 Task: Create a rule from the Agile list, Priority changed -> Complete task in the project AgileCube if Priority Cleared then Complete Task
Action: Mouse moved to (80, 442)
Screenshot: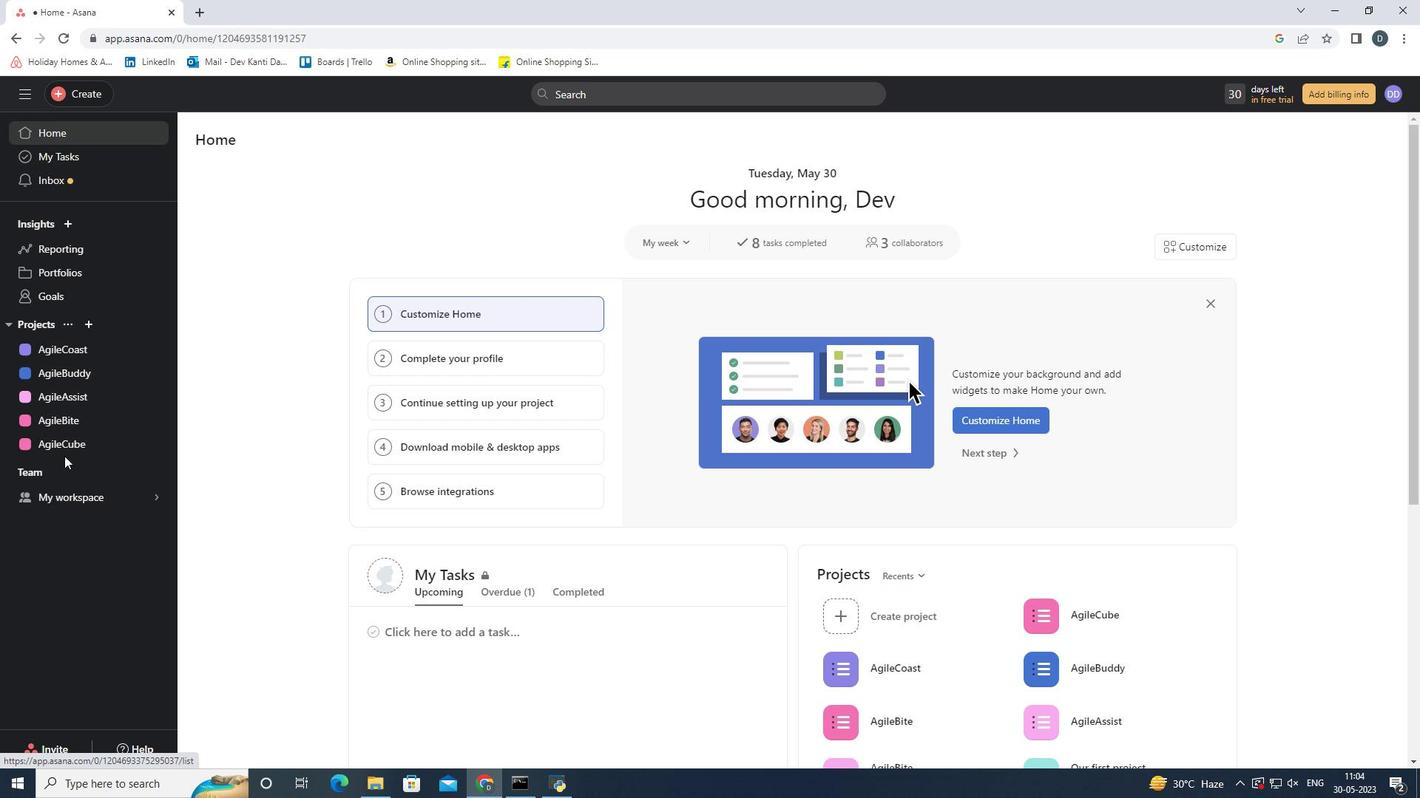 
Action: Mouse pressed left at (80, 442)
Screenshot: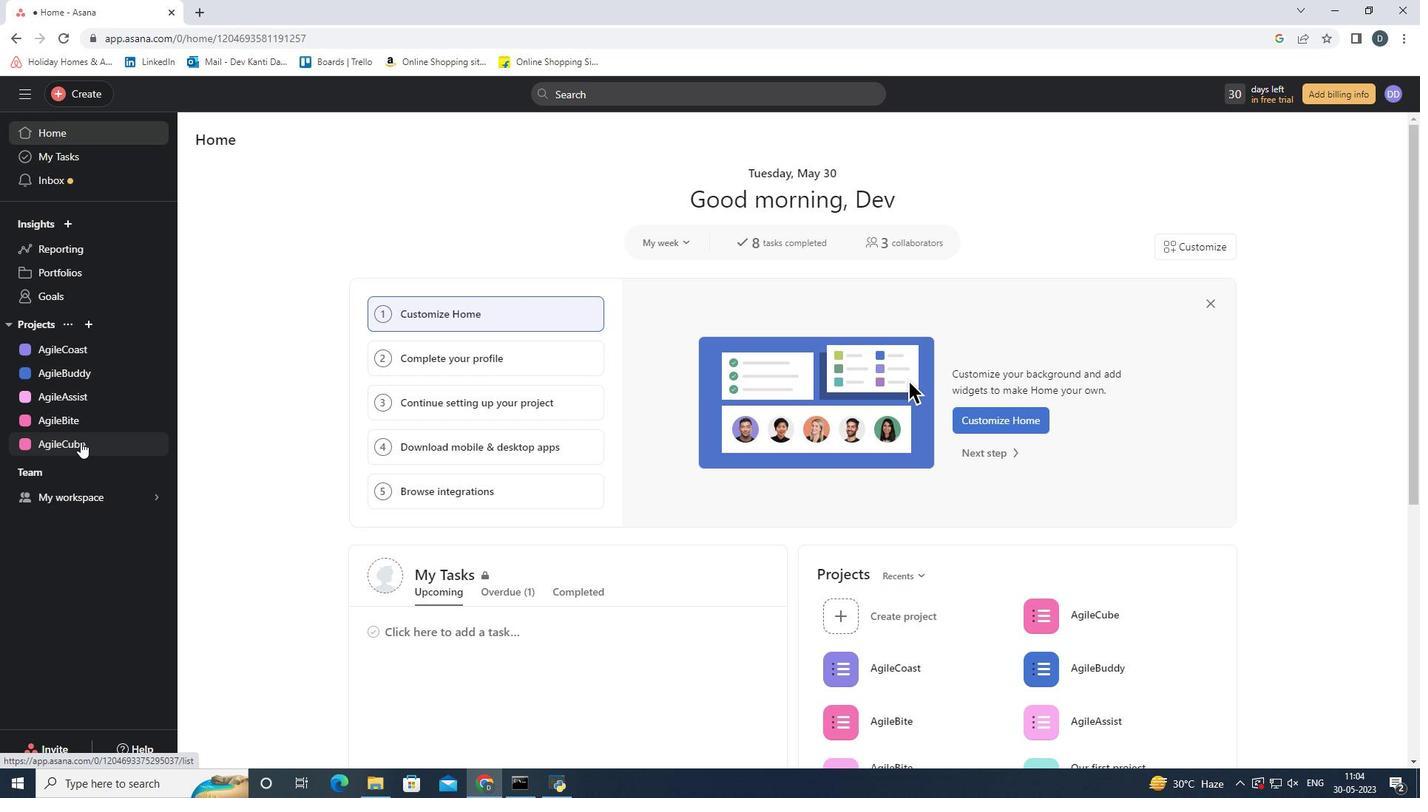 
Action: Mouse moved to (1354, 146)
Screenshot: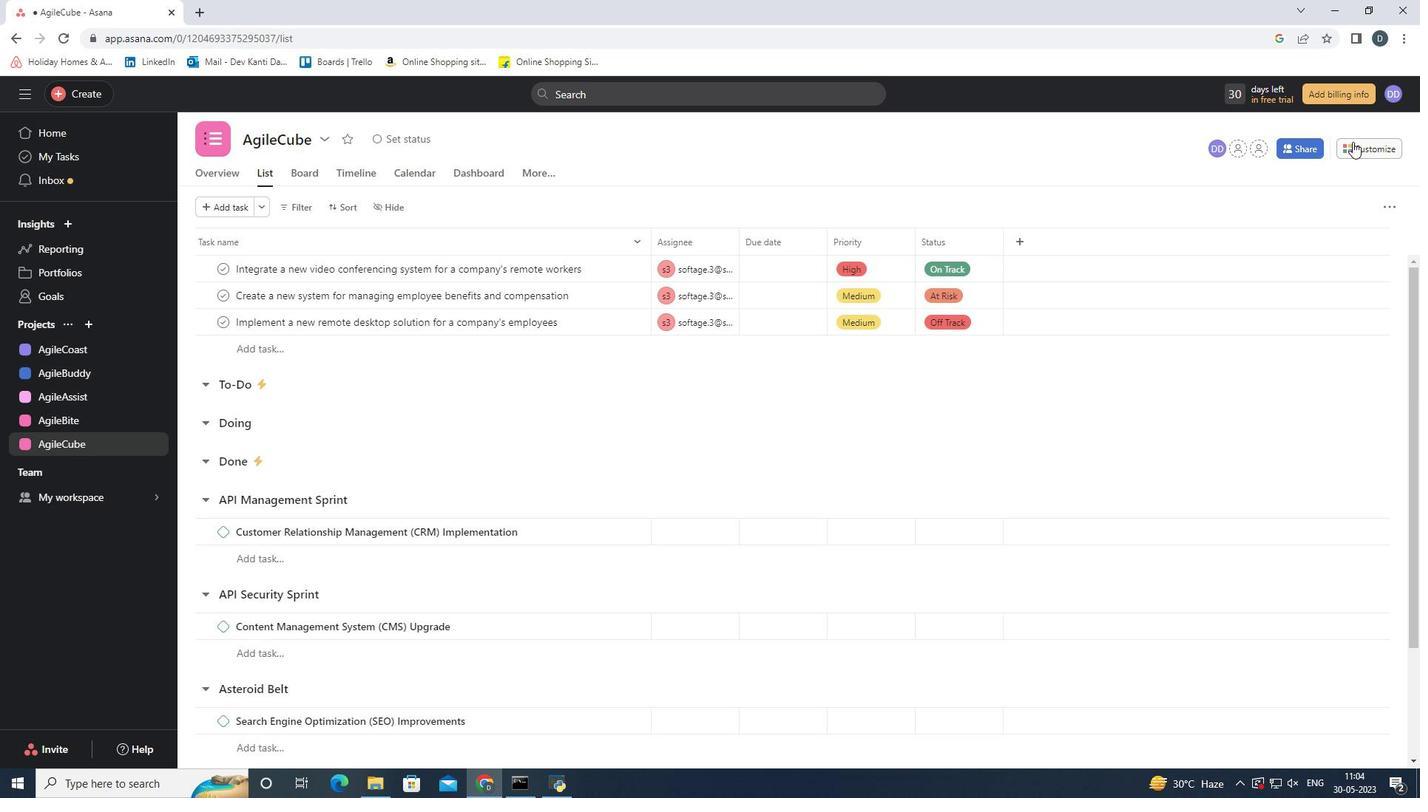 
Action: Mouse pressed left at (1354, 146)
Screenshot: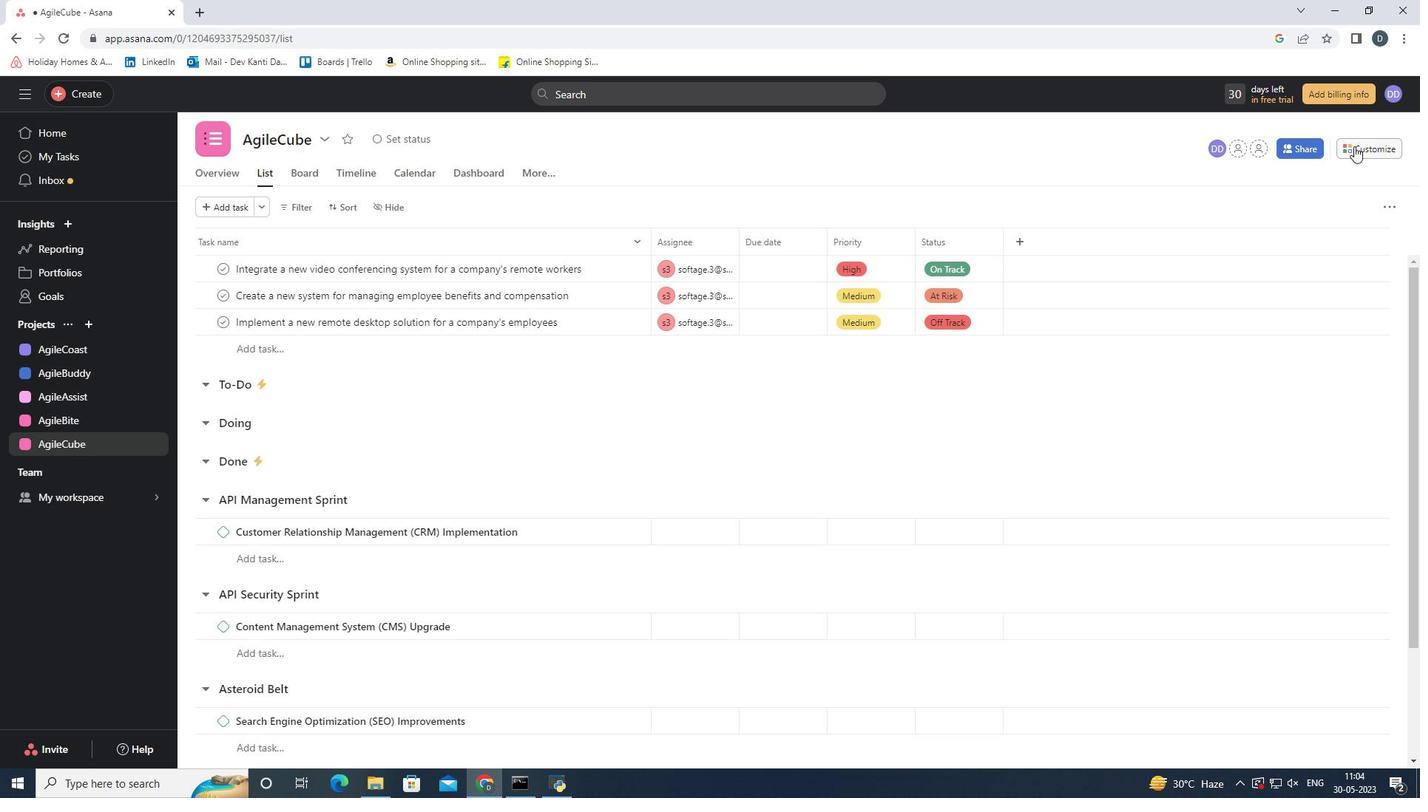 
Action: Mouse moved to (1114, 349)
Screenshot: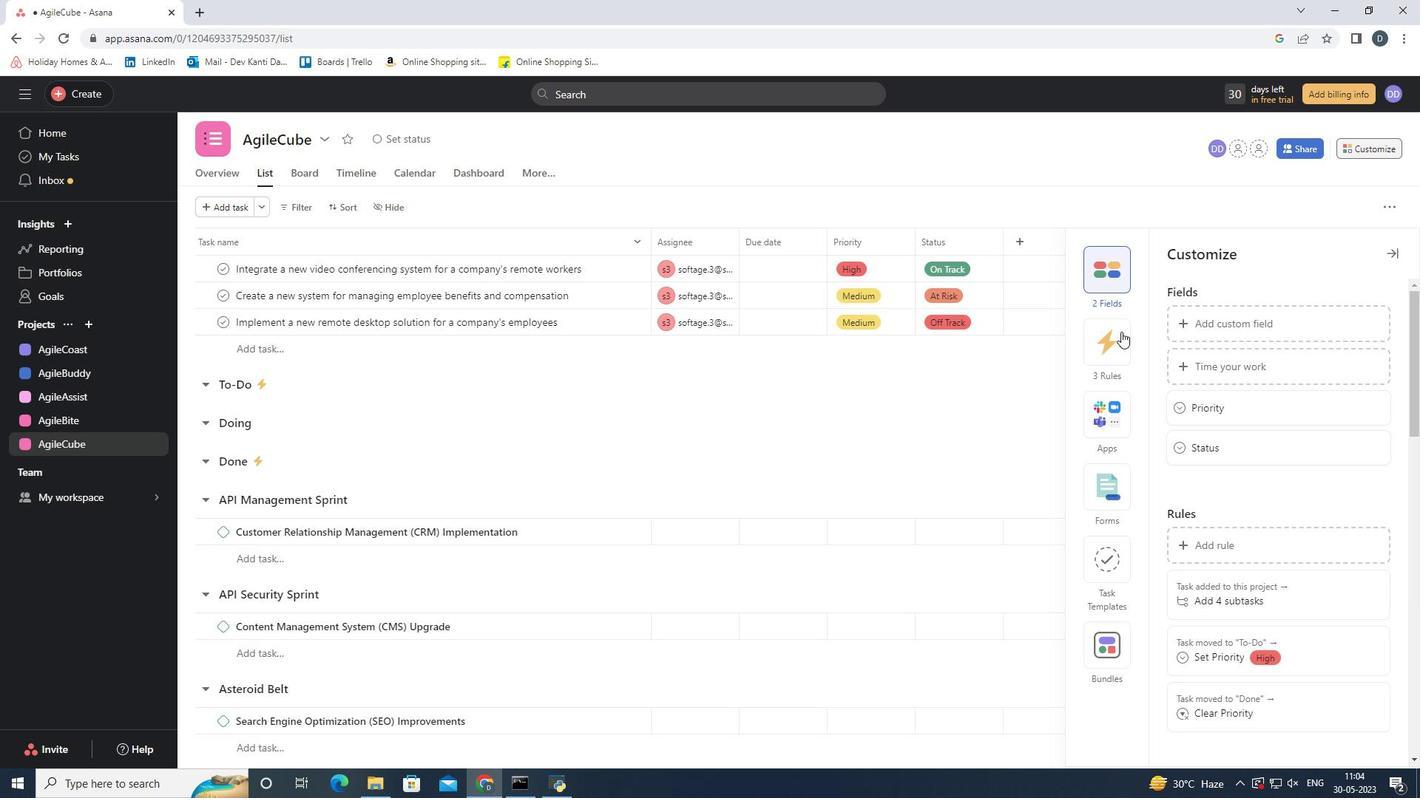 
Action: Mouse pressed left at (1114, 349)
Screenshot: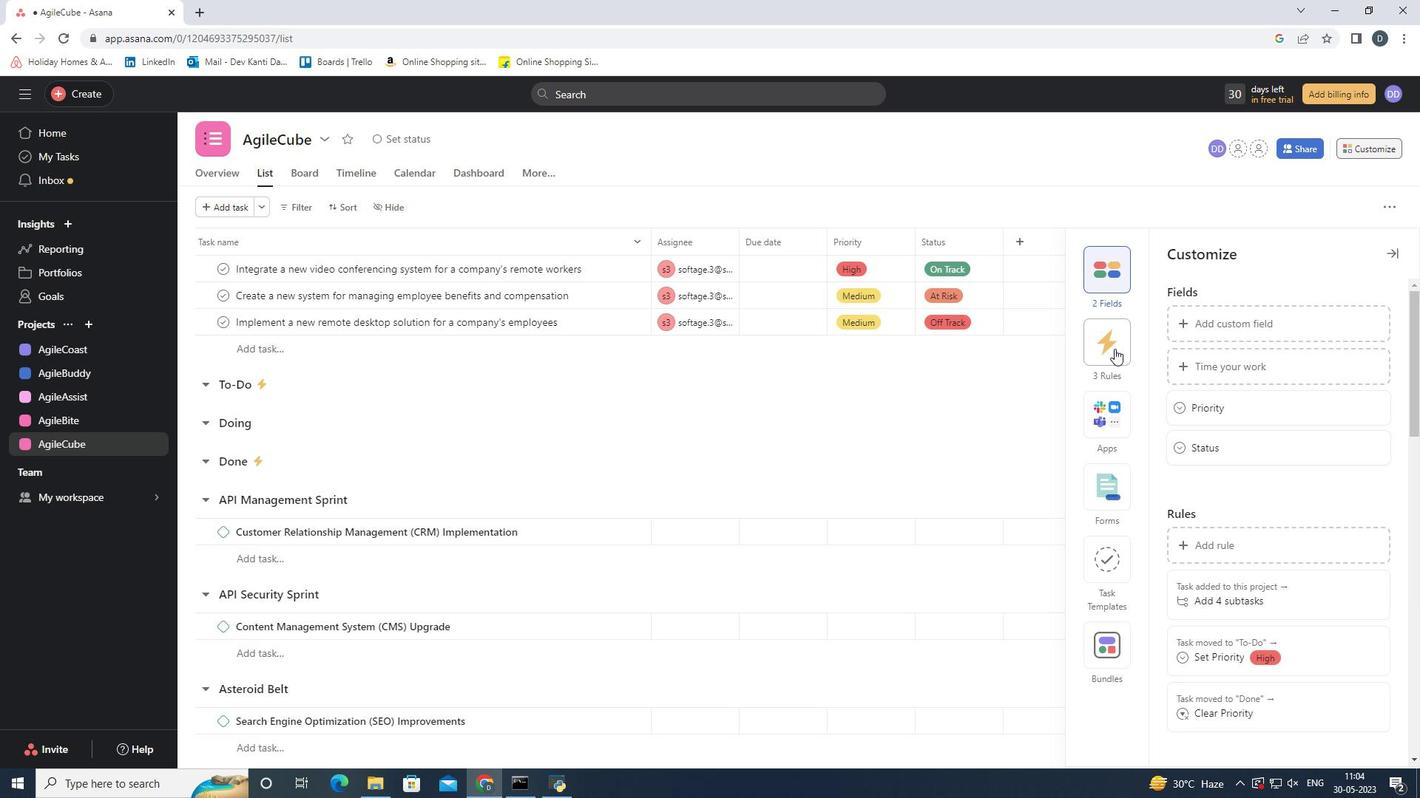
Action: Mouse moved to (1233, 325)
Screenshot: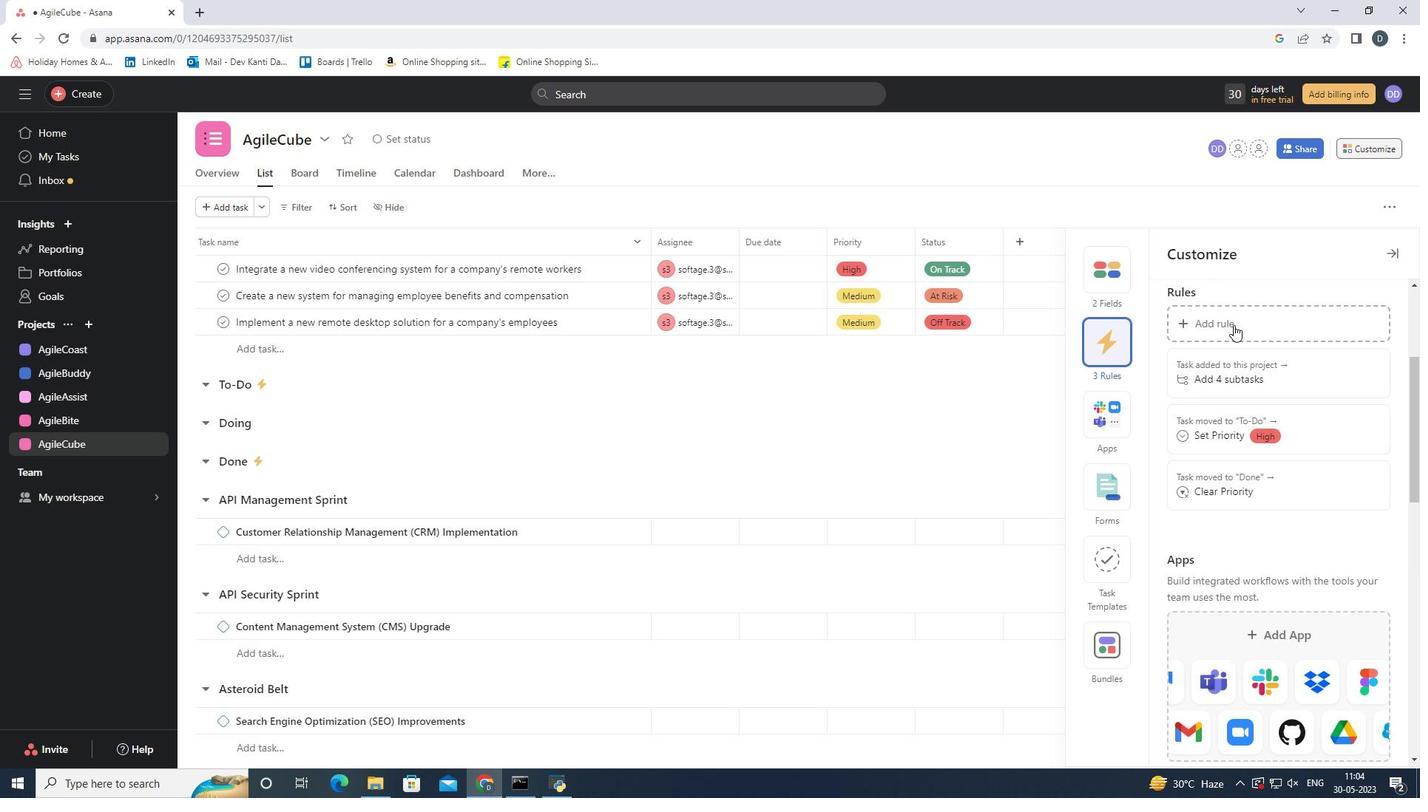 
Action: Mouse pressed left at (1233, 325)
Screenshot: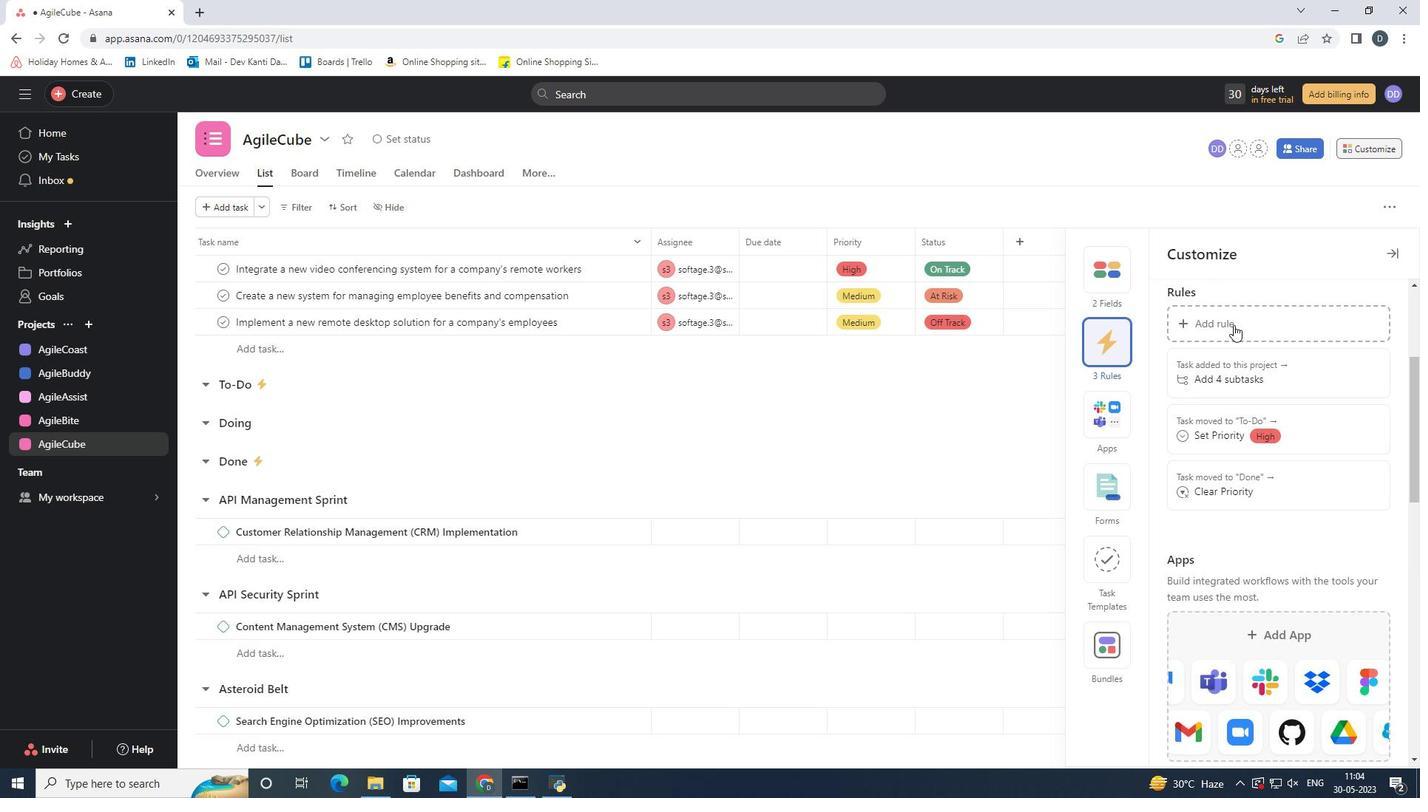 
Action: Mouse moved to (336, 247)
Screenshot: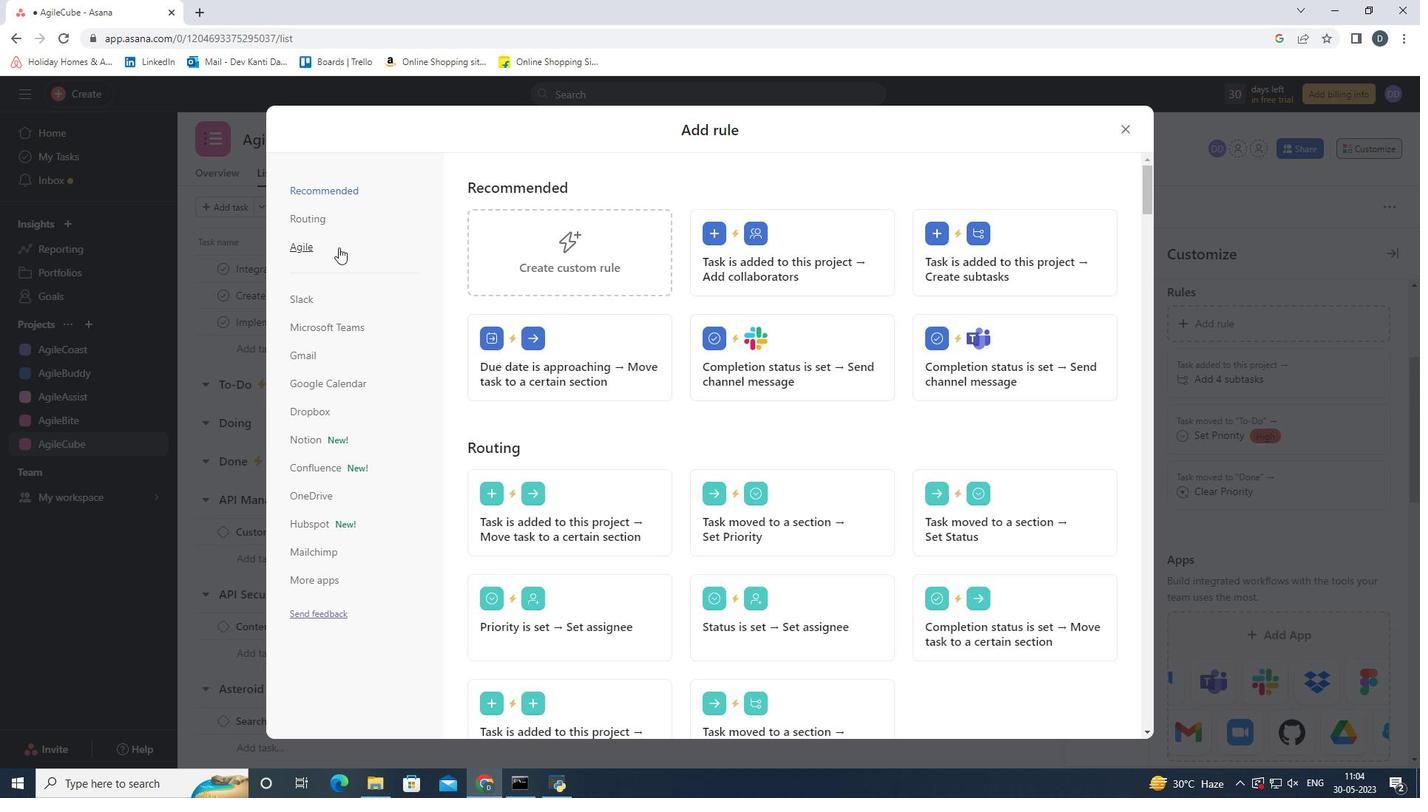 
Action: Mouse pressed left at (336, 247)
Screenshot: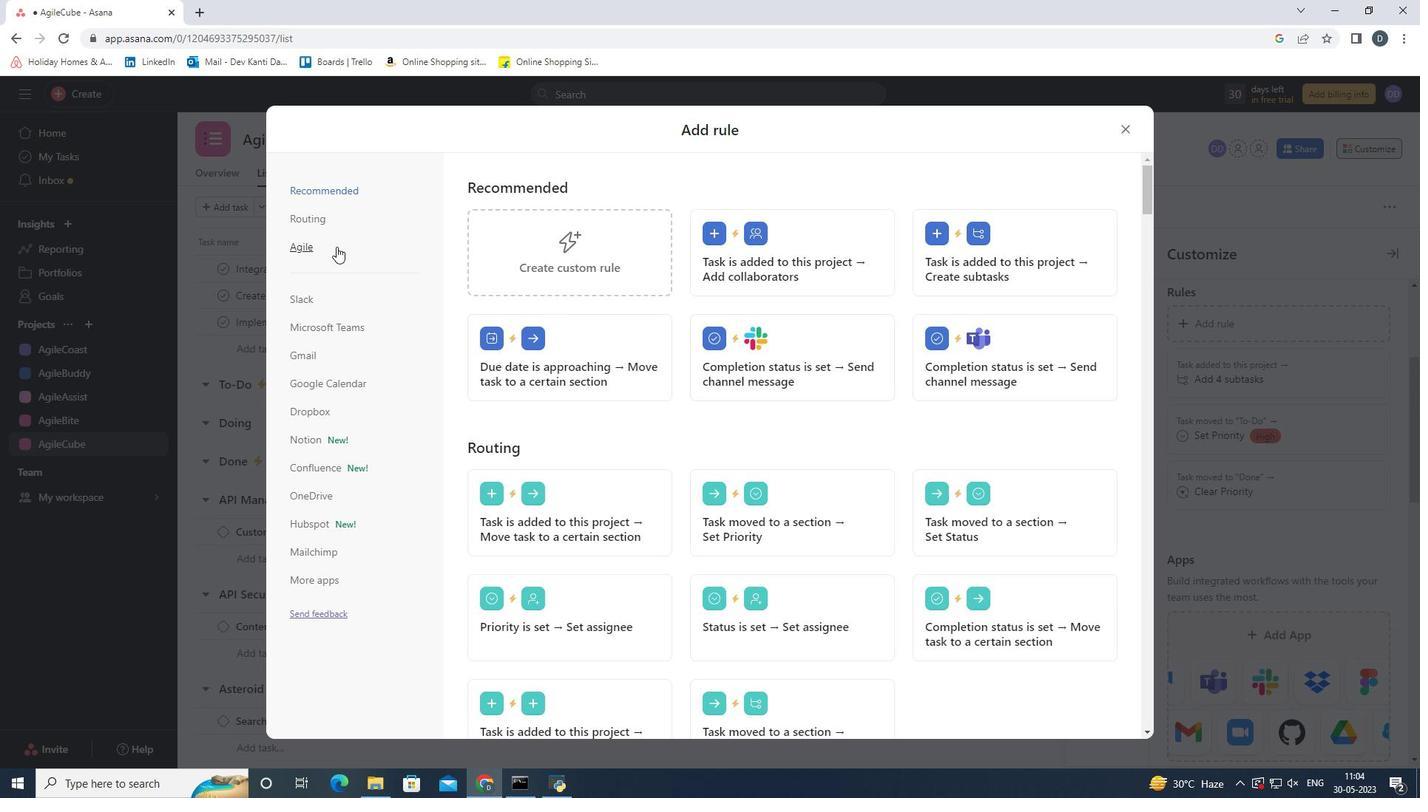 
Action: Mouse moved to (545, 265)
Screenshot: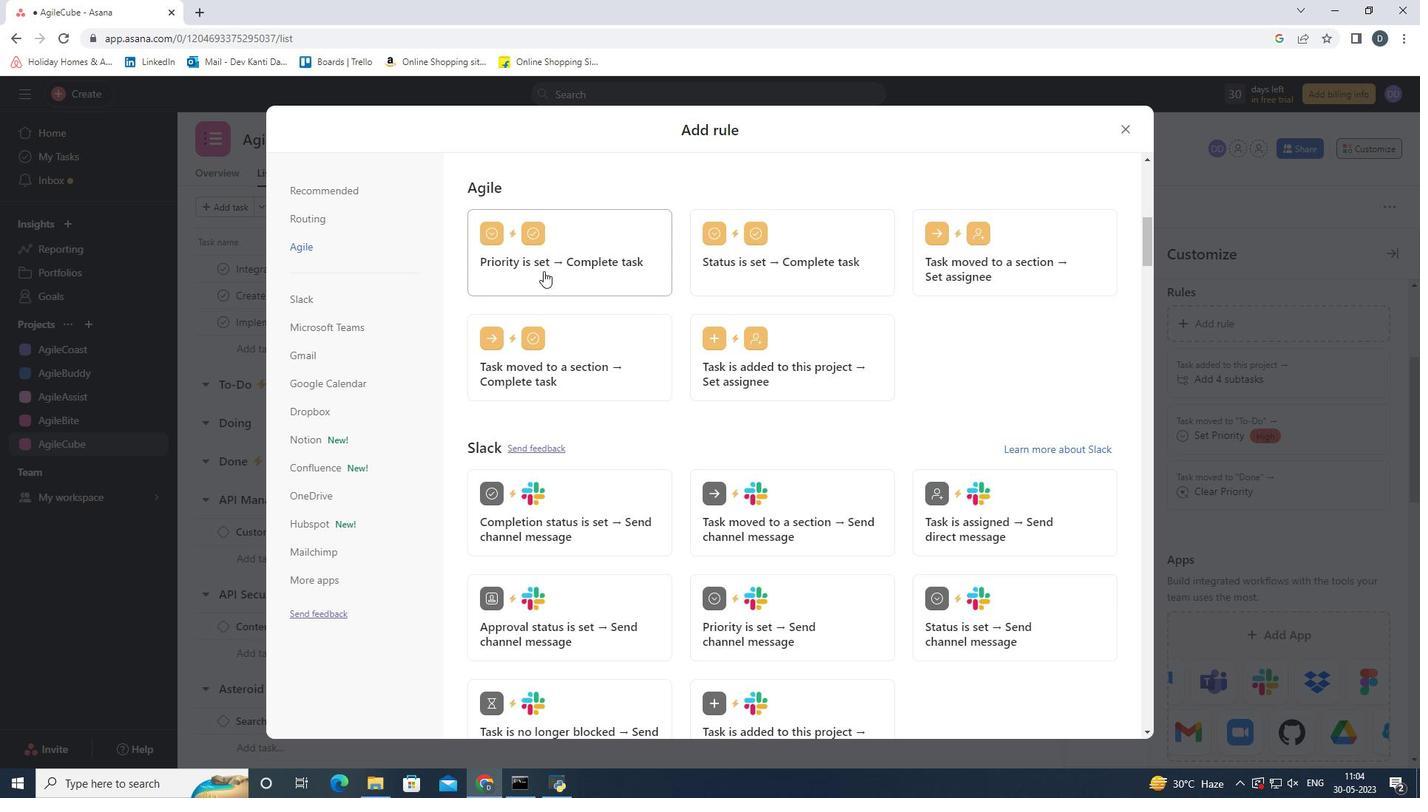 
Action: Mouse pressed left at (545, 265)
Screenshot: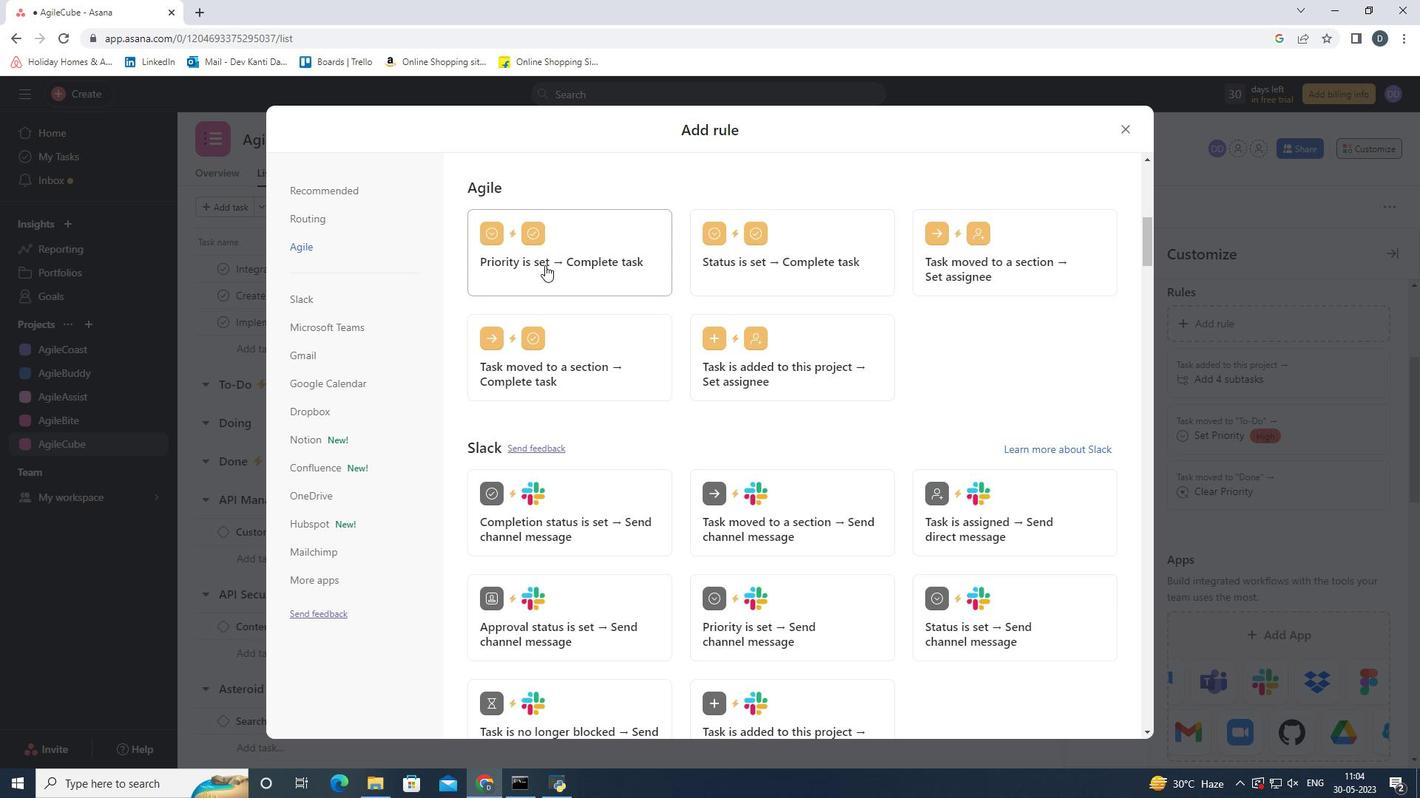 
Action: Mouse moved to (980, 275)
Screenshot: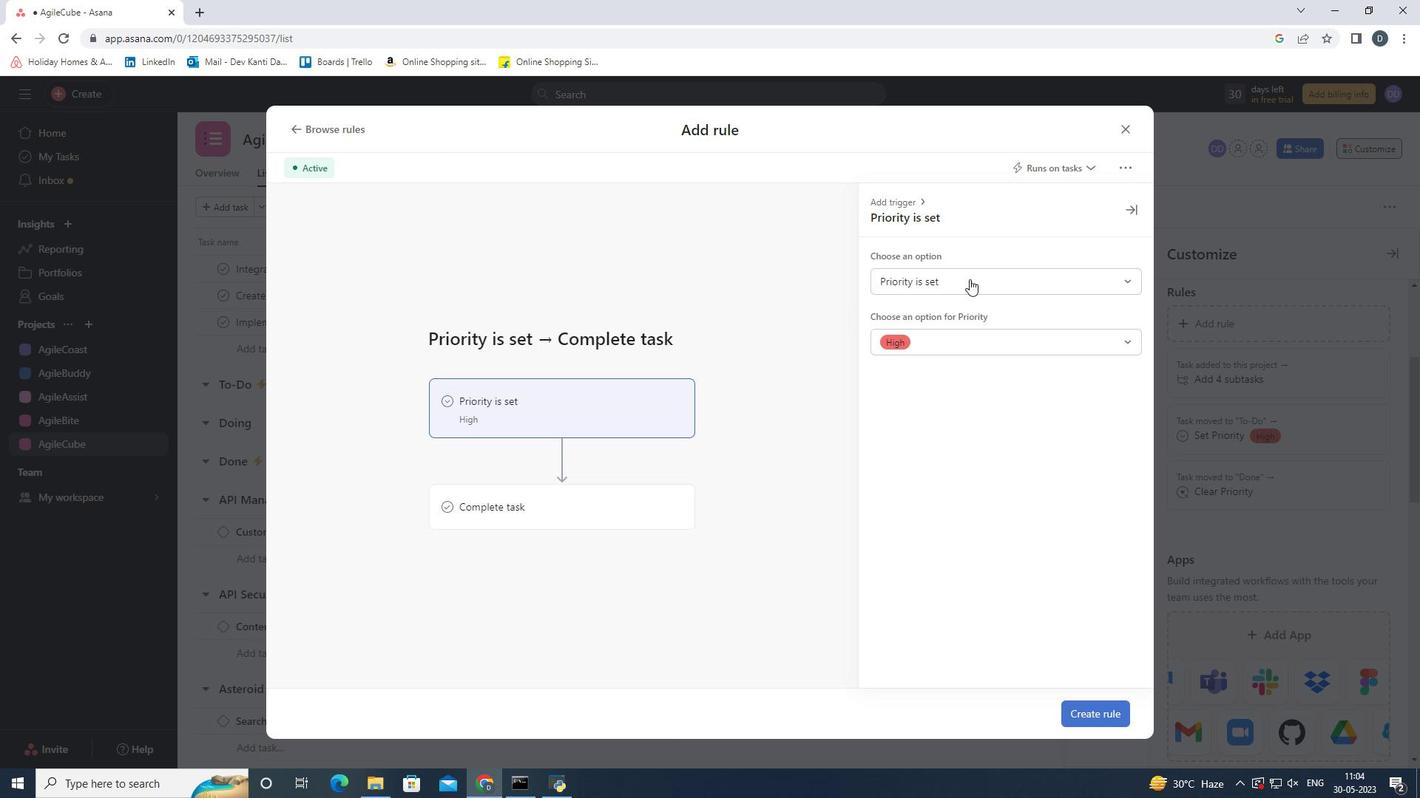
Action: Mouse pressed left at (980, 275)
Screenshot: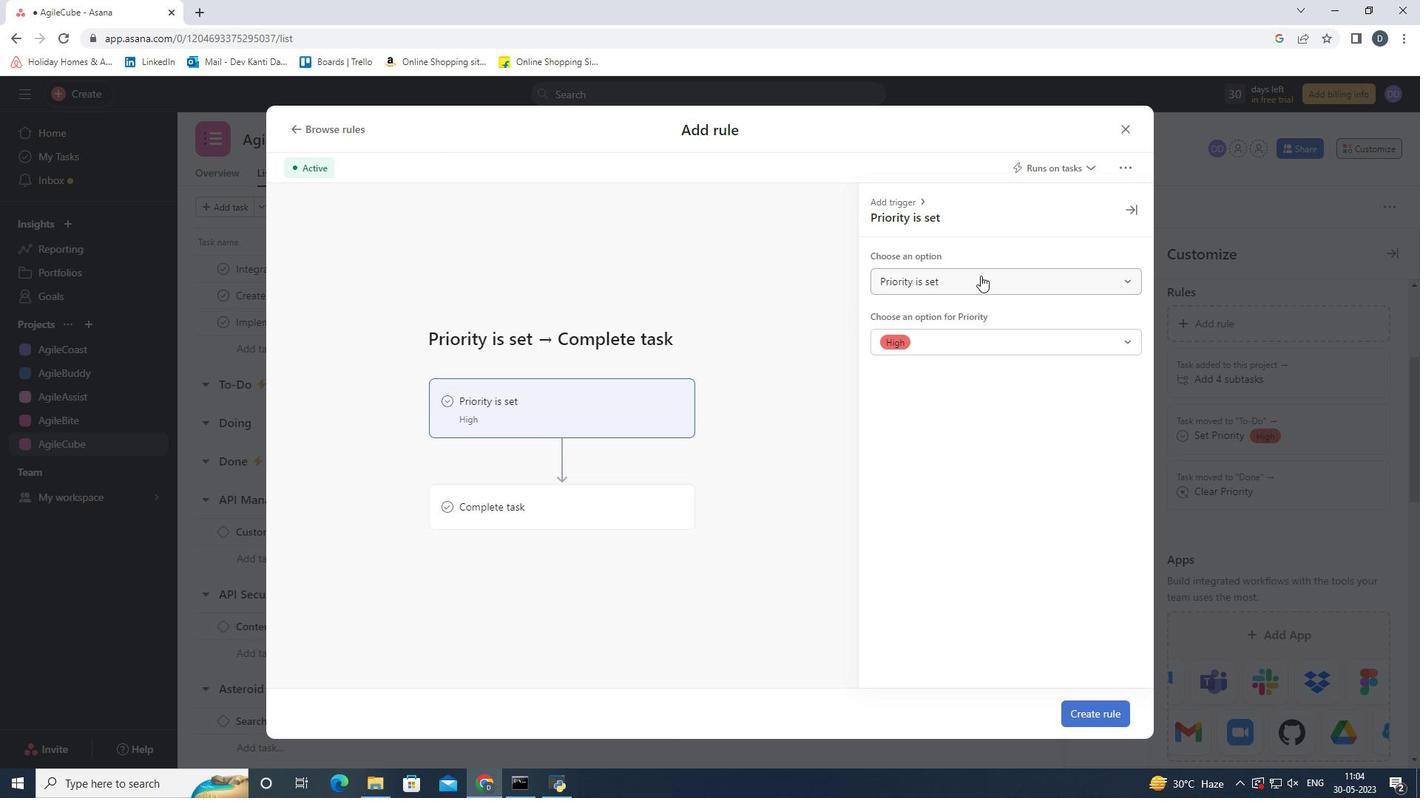 
Action: Mouse moved to (970, 330)
Screenshot: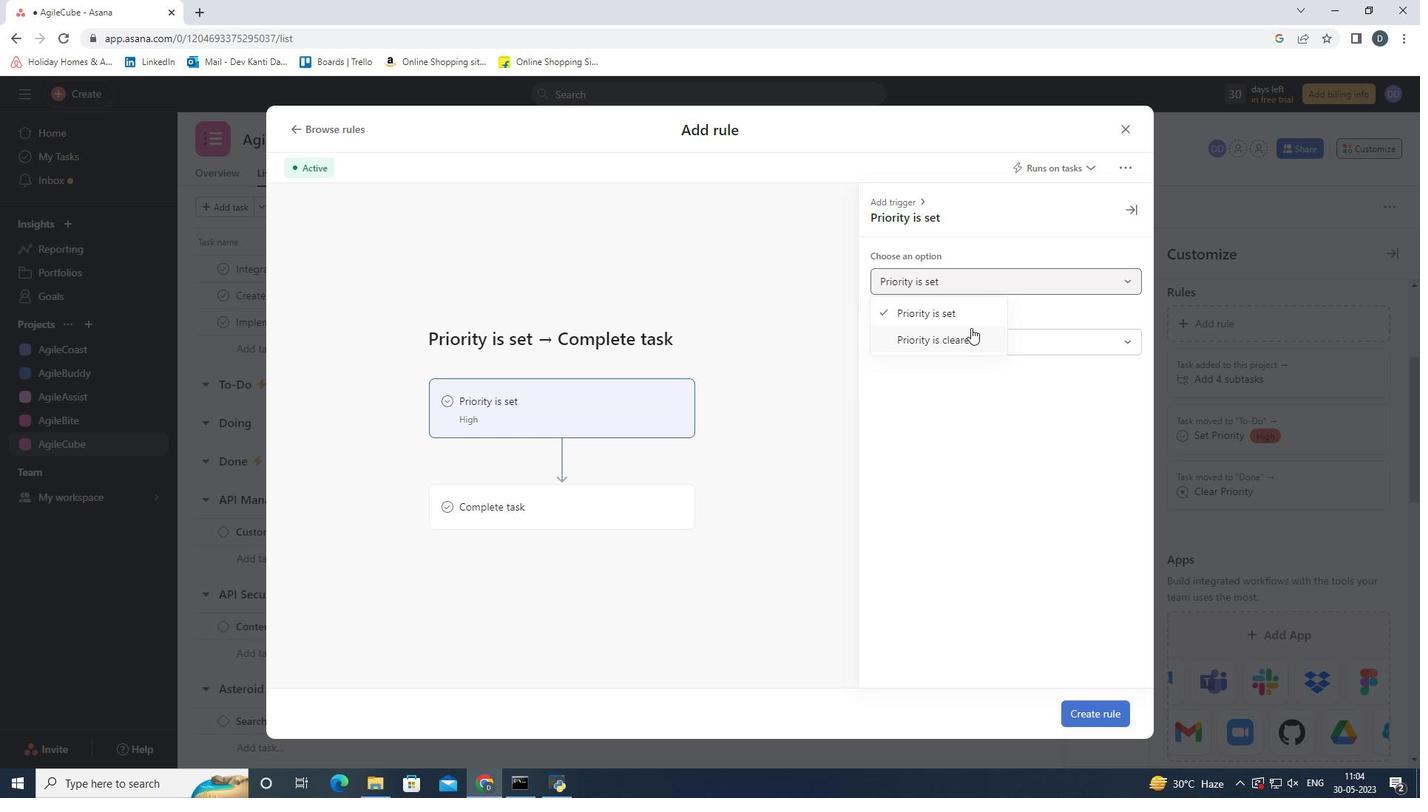 
Action: Mouse pressed left at (970, 330)
Screenshot: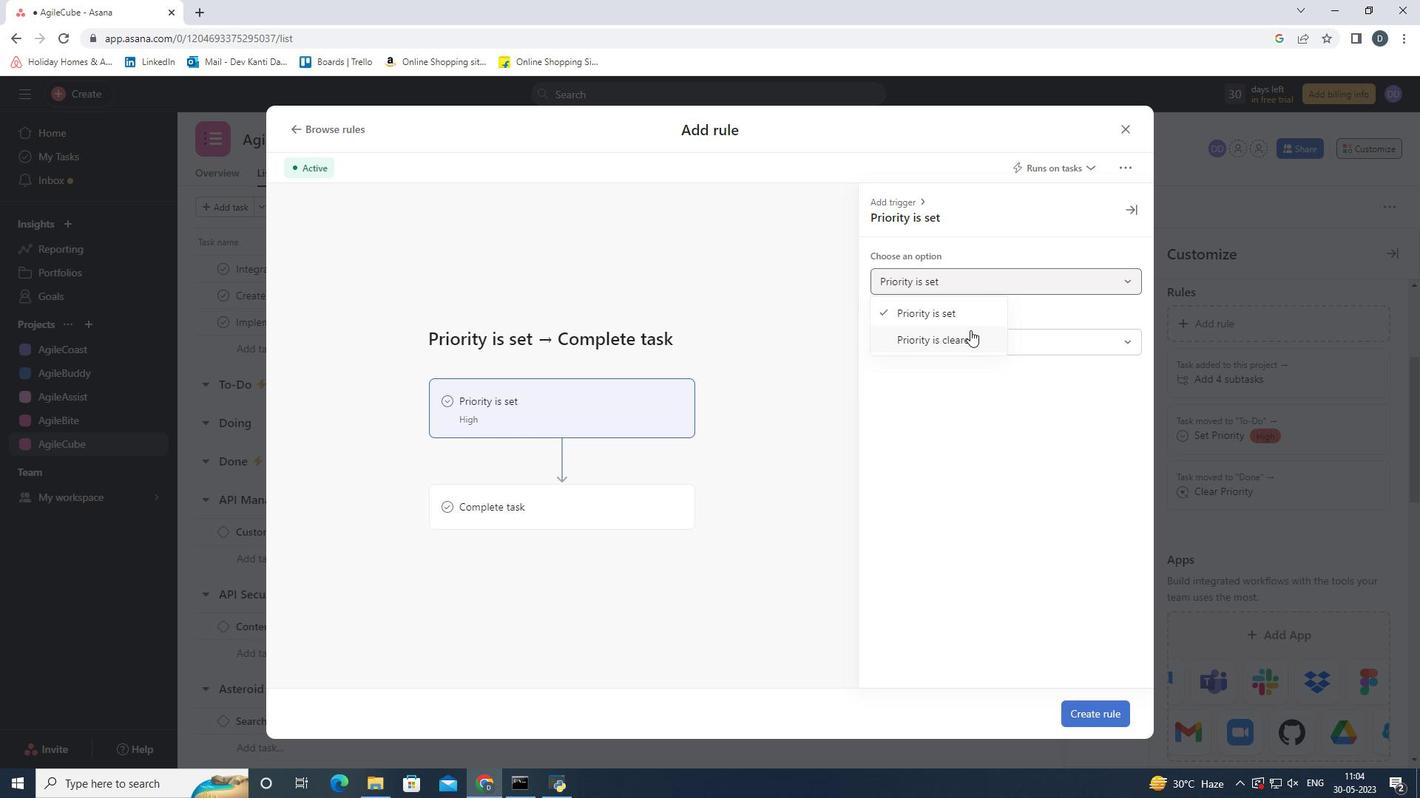 
Action: Mouse moved to (661, 503)
Screenshot: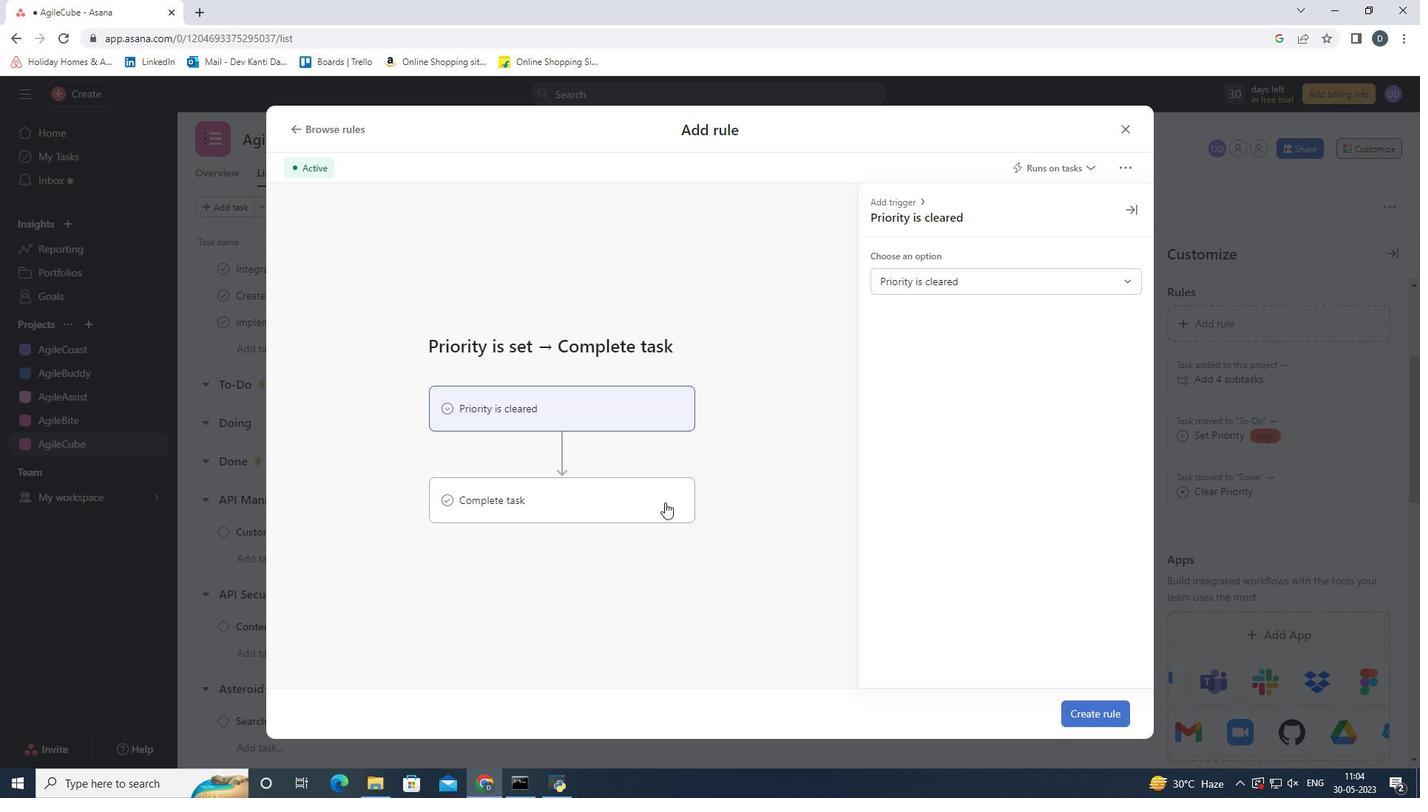 
Action: Mouse pressed left at (661, 503)
Screenshot: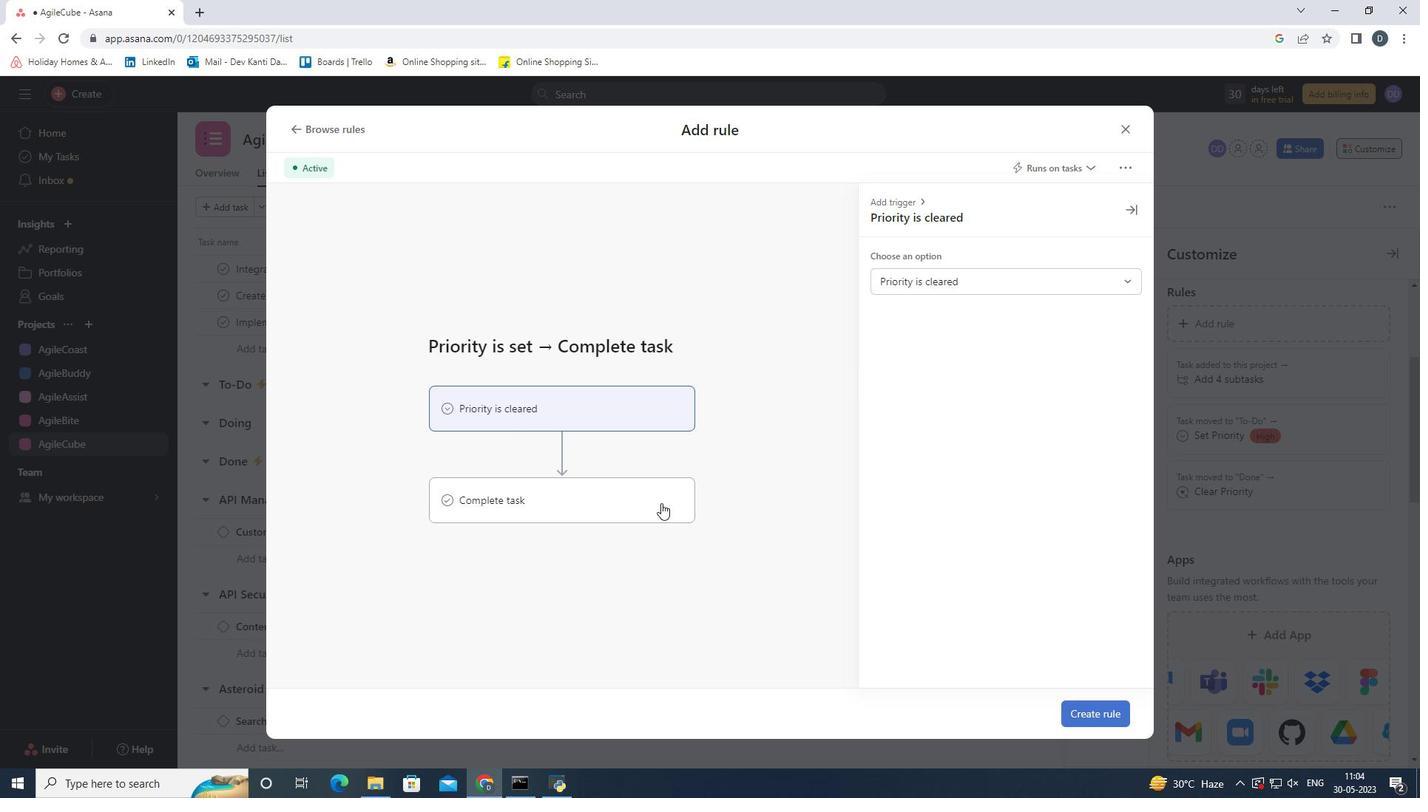 
Action: Mouse moved to (757, 410)
Screenshot: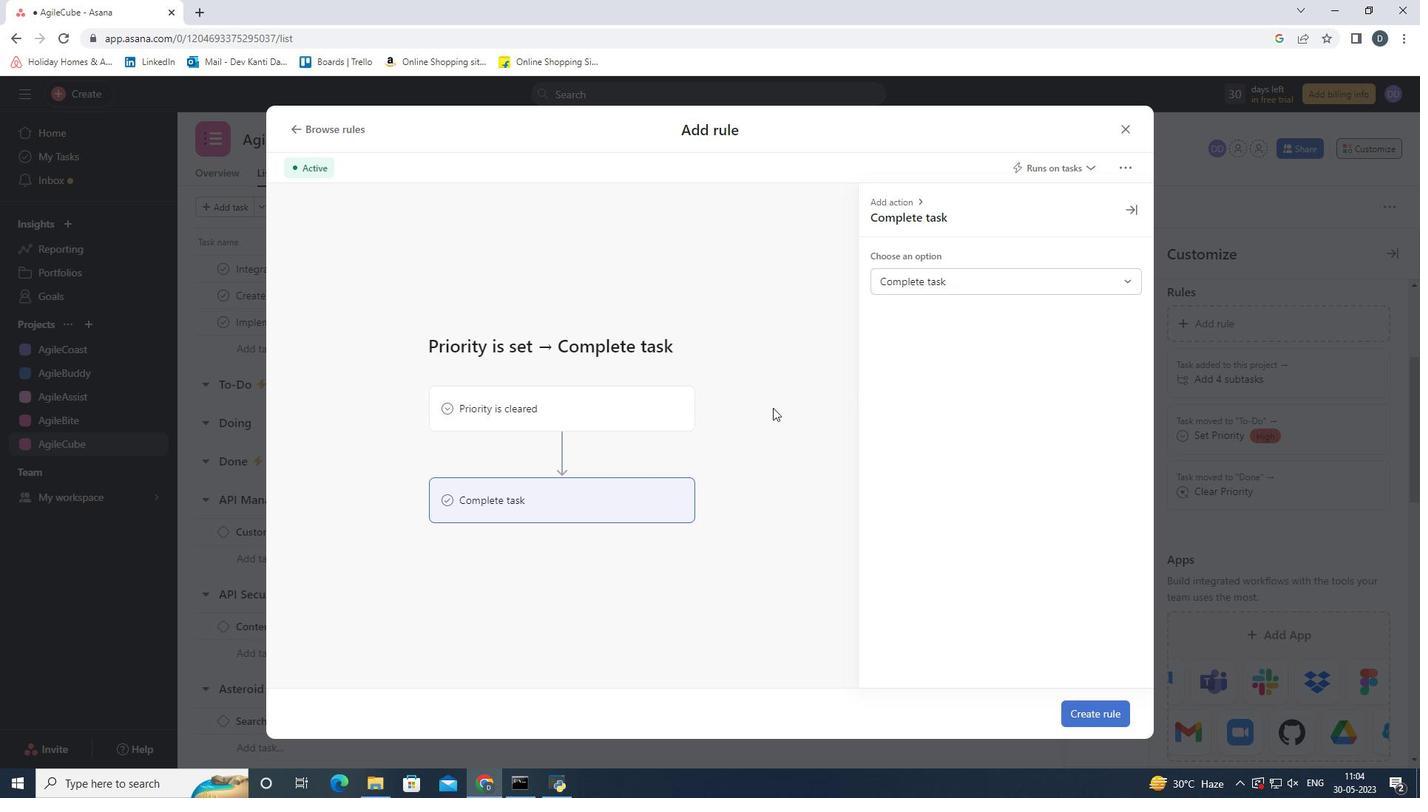 
Action: Mouse pressed left at (757, 410)
Screenshot: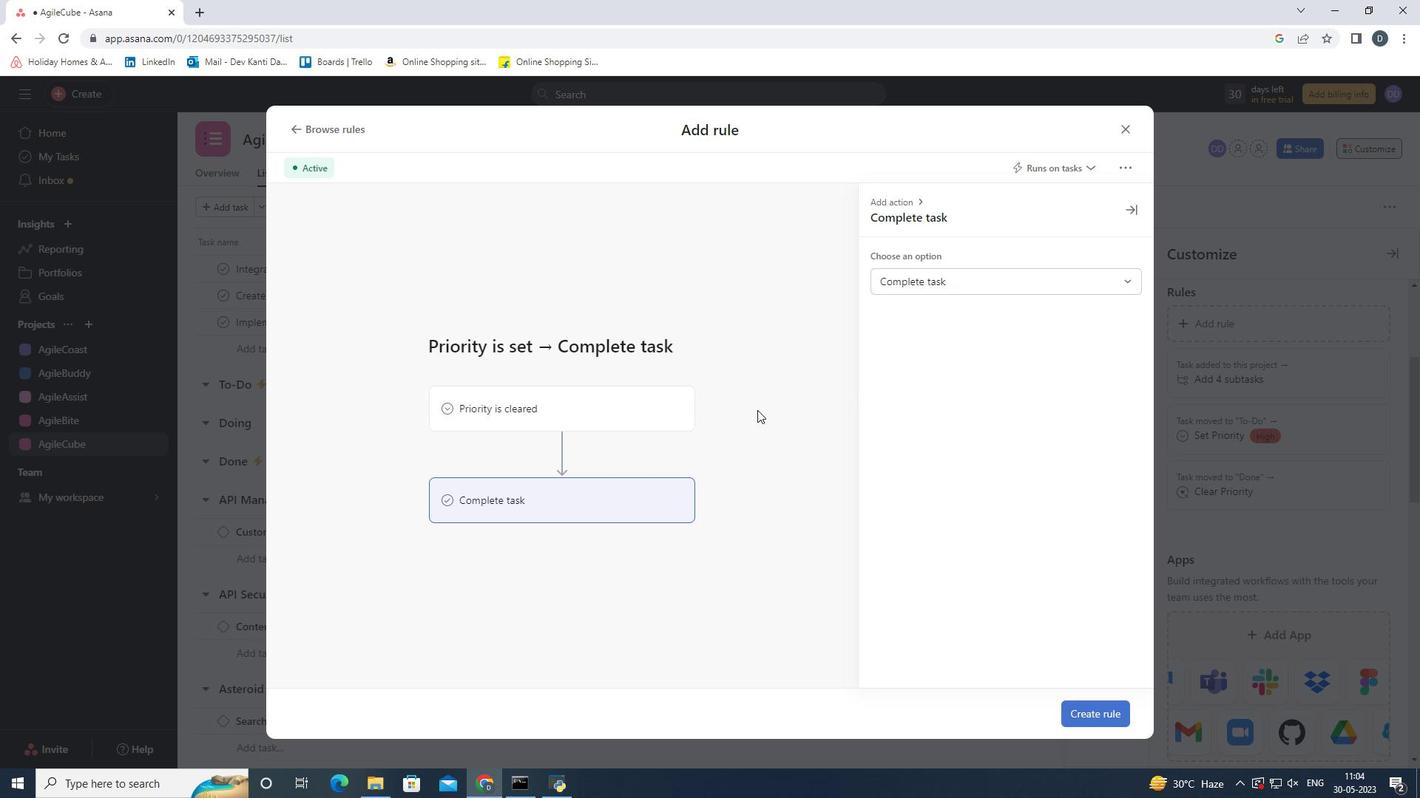 
Action: Mouse moved to (1091, 715)
Screenshot: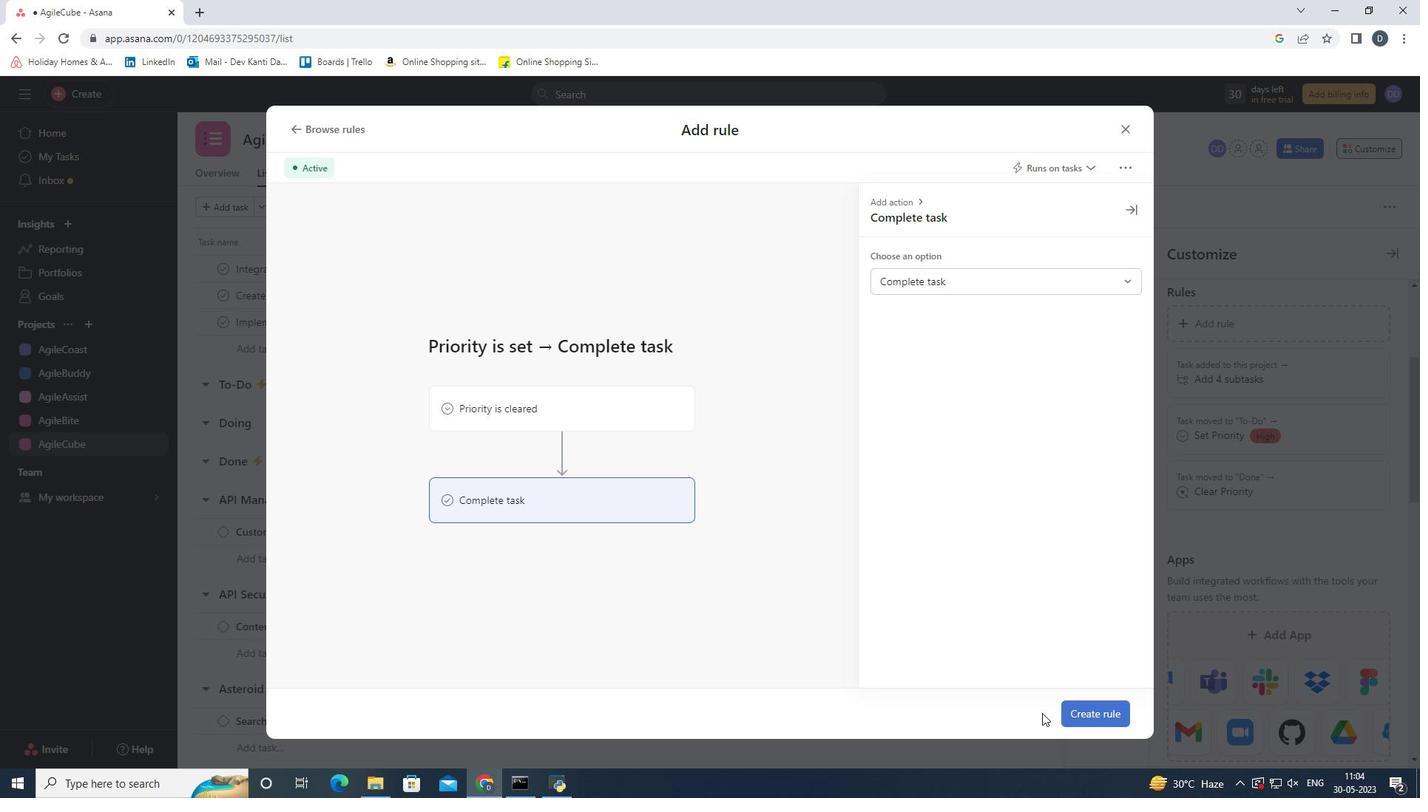 
Action: Mouse pressed left at (1091, 715)
Screenshot: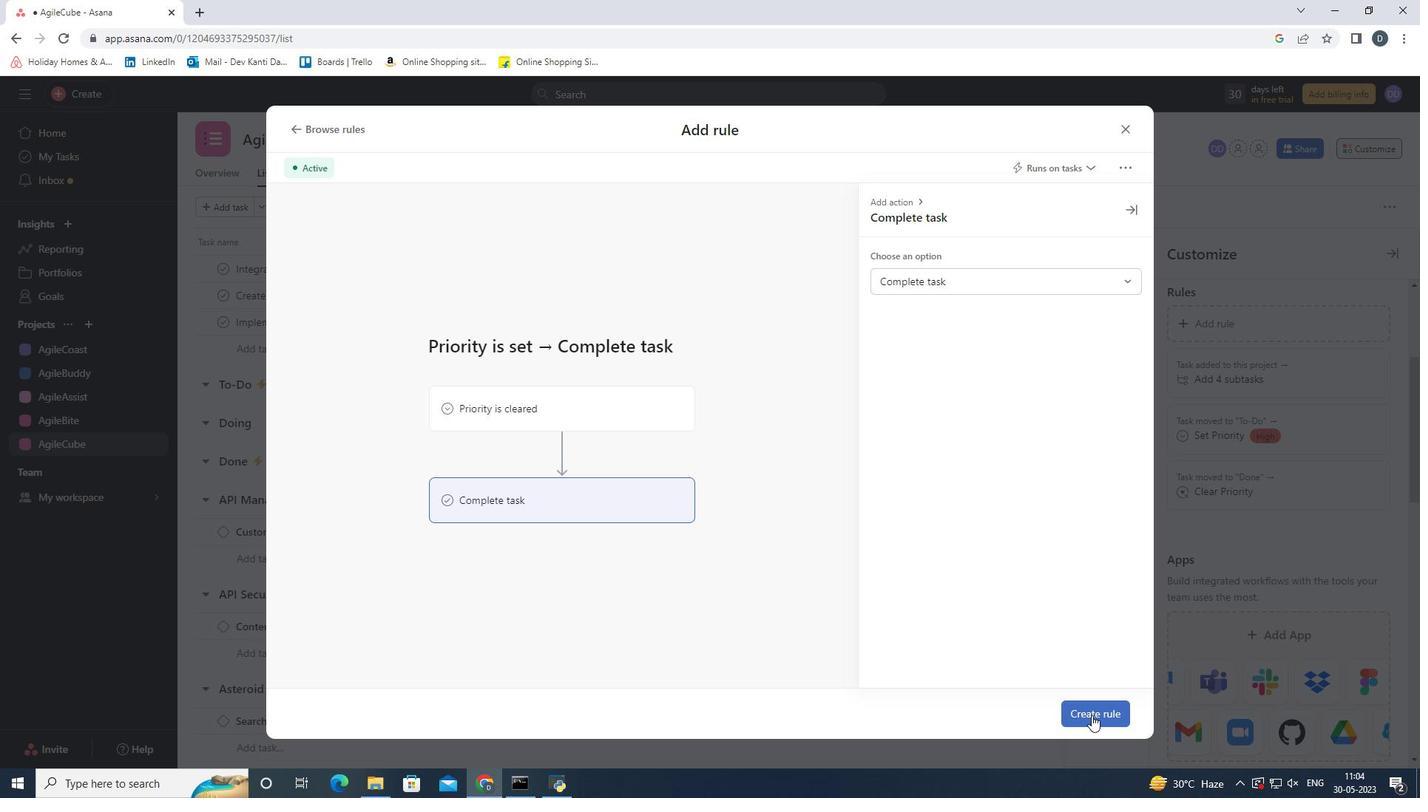 
Action: Mouse moved to (1394, 258)
Screenshot: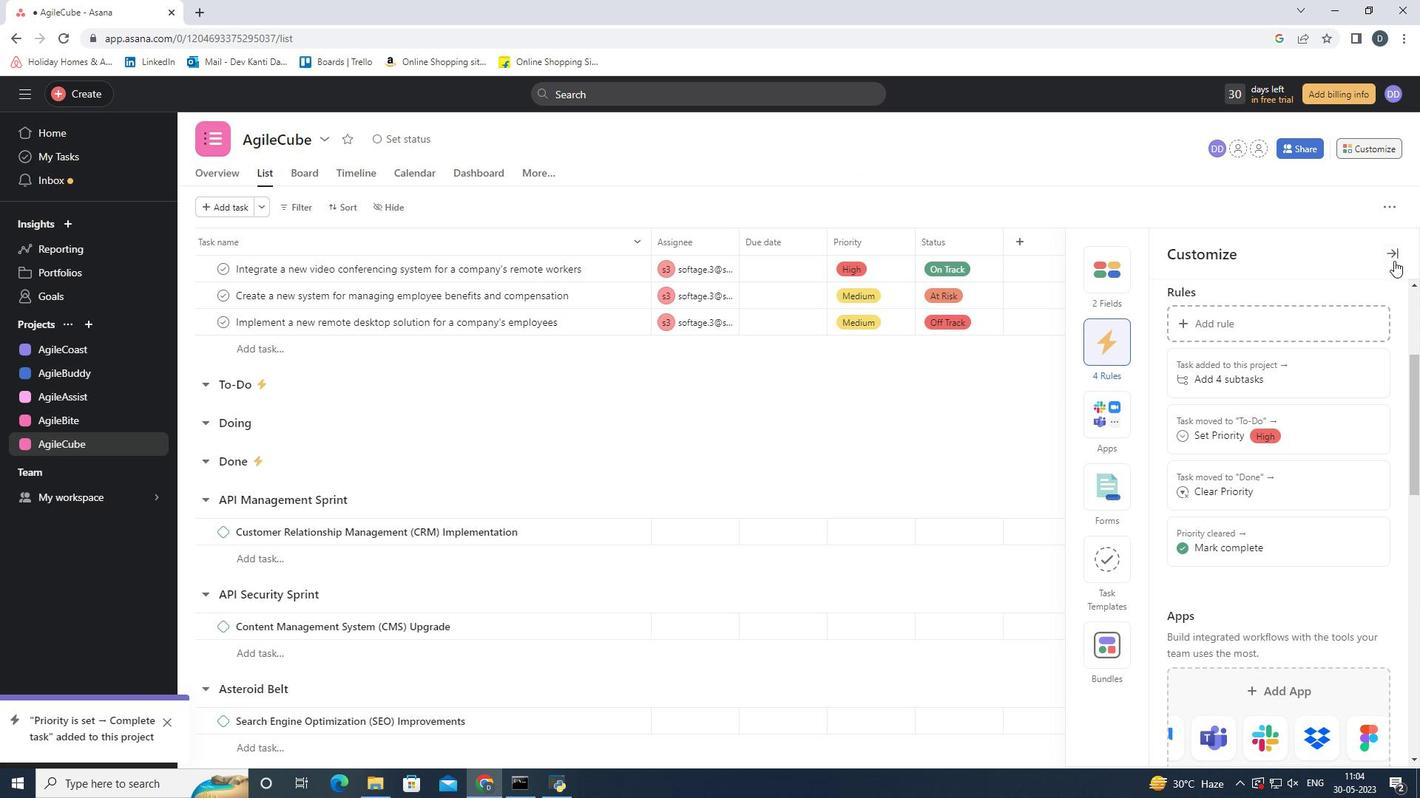 
Action: Mouse pressed left at (1394, 258)
Screenshot: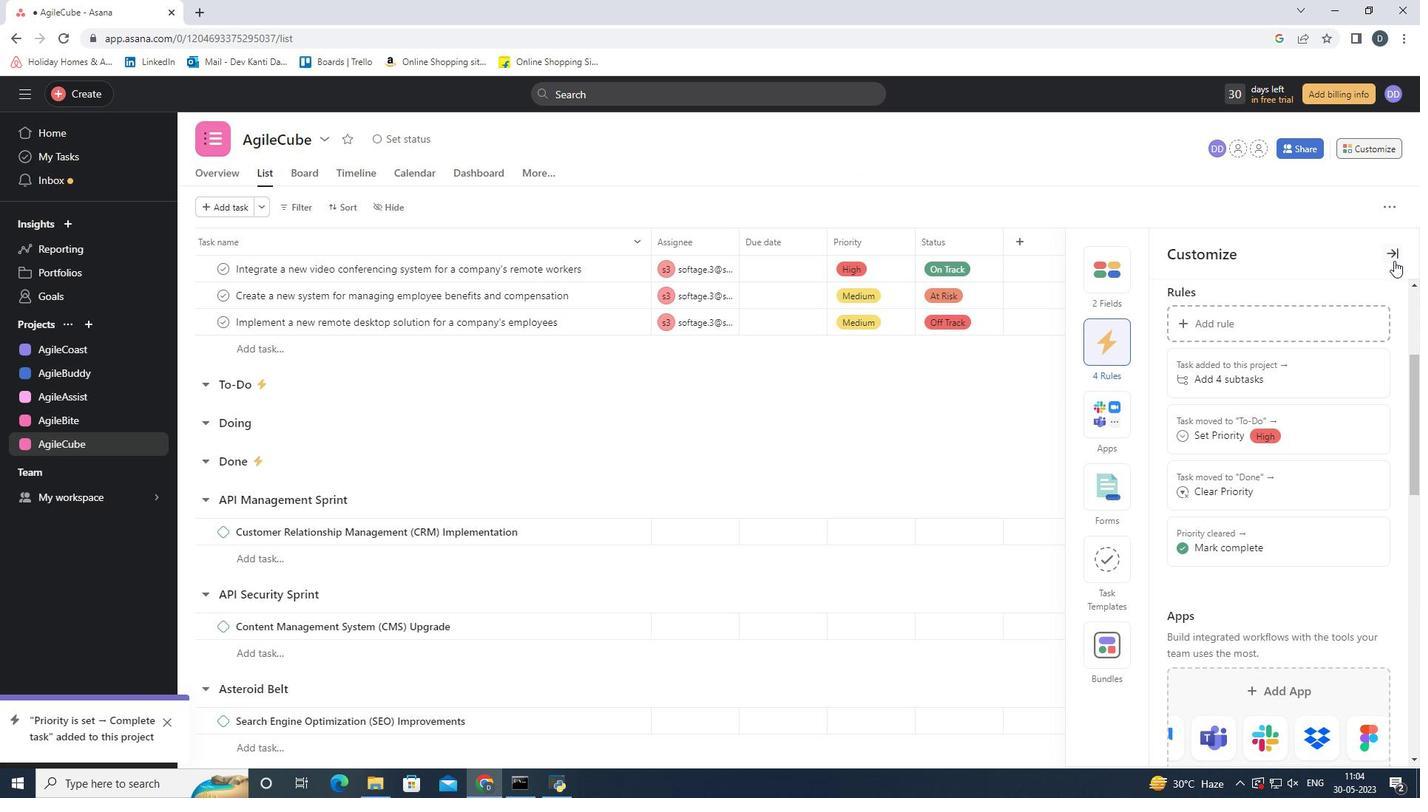 
Action: Mouse moved to (164, 721)
Screenshot: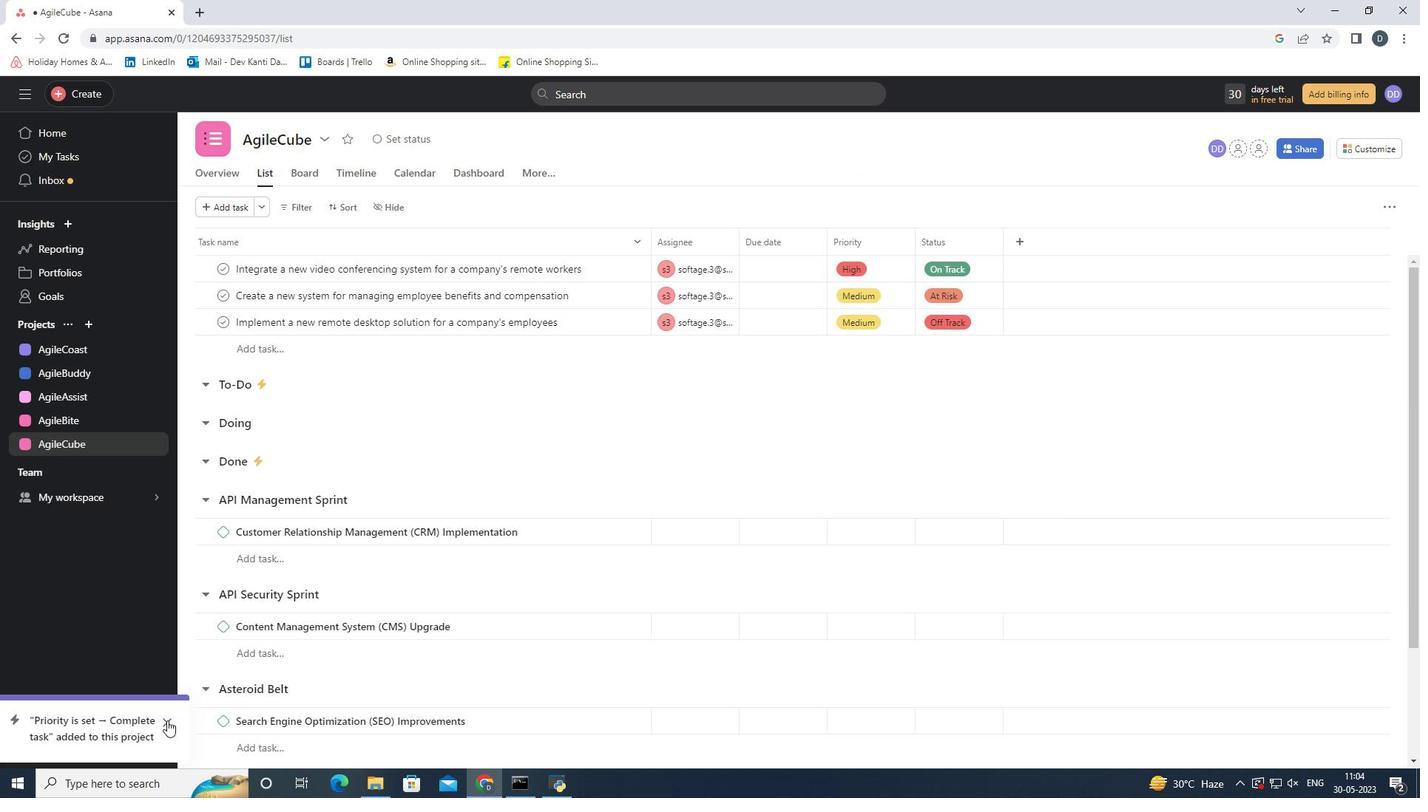 
Action: Mouse pressed left at (164, 721)
Screenshot: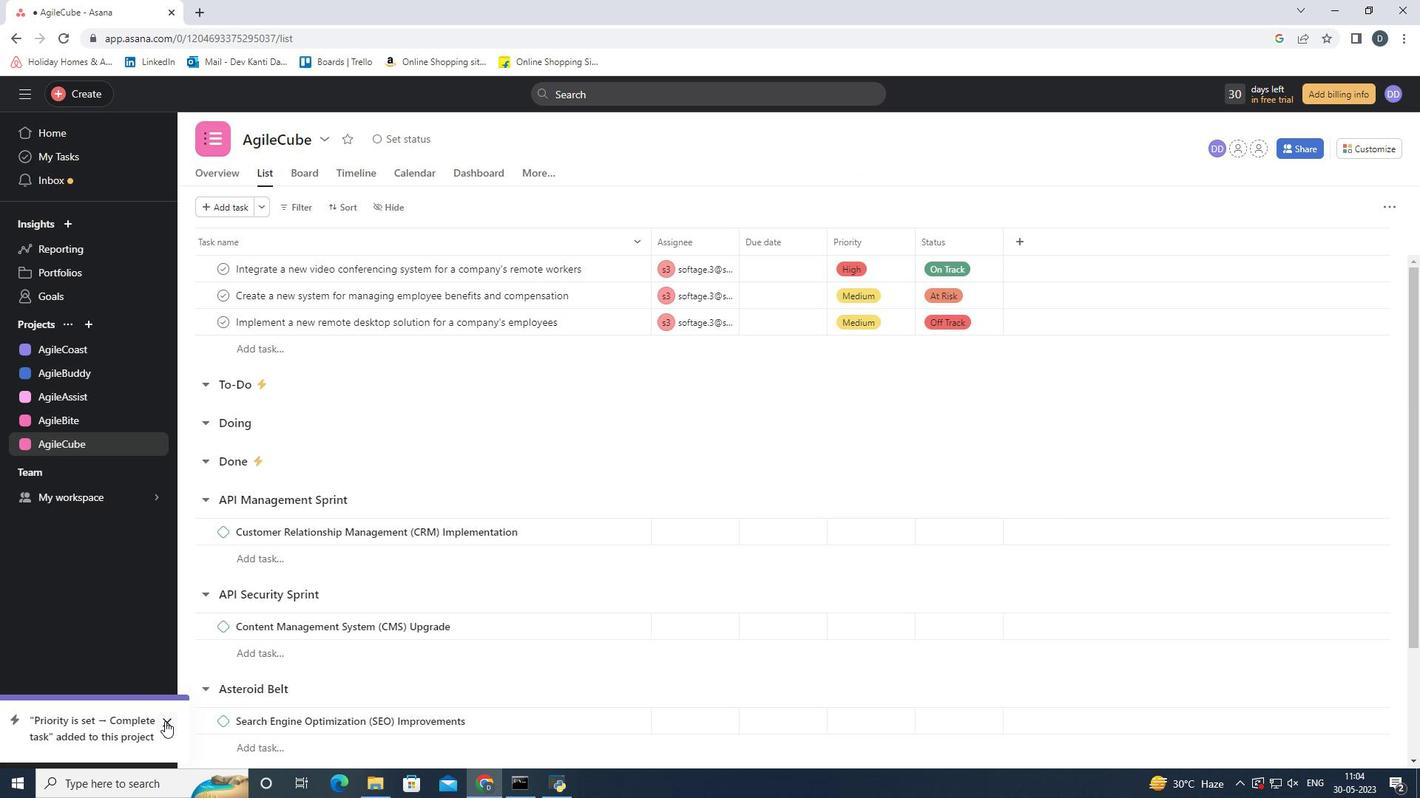 
Action: Mouse moved to (1374, 151)
Screenshot: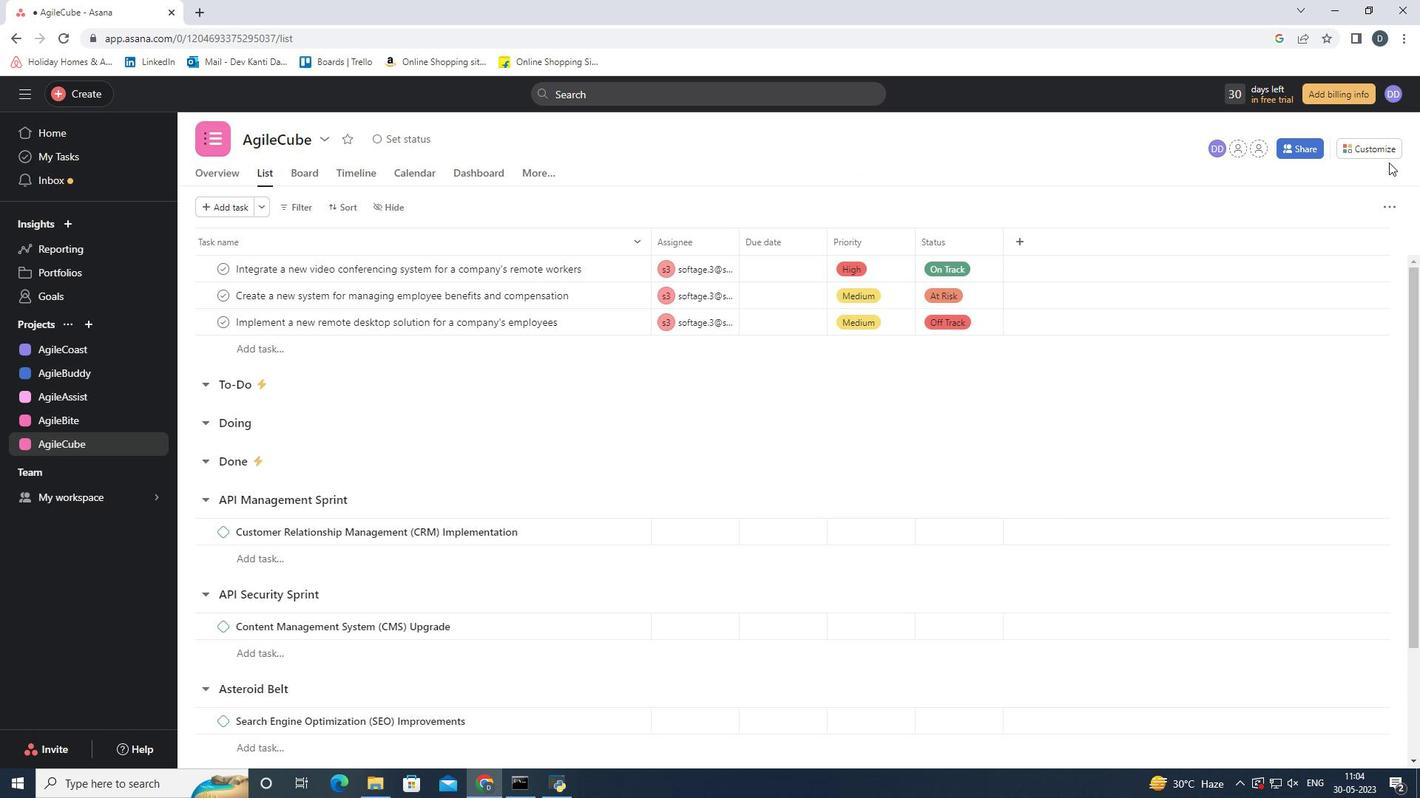 
Action: Mouse pressed left at (1374, 151)
Screenshot: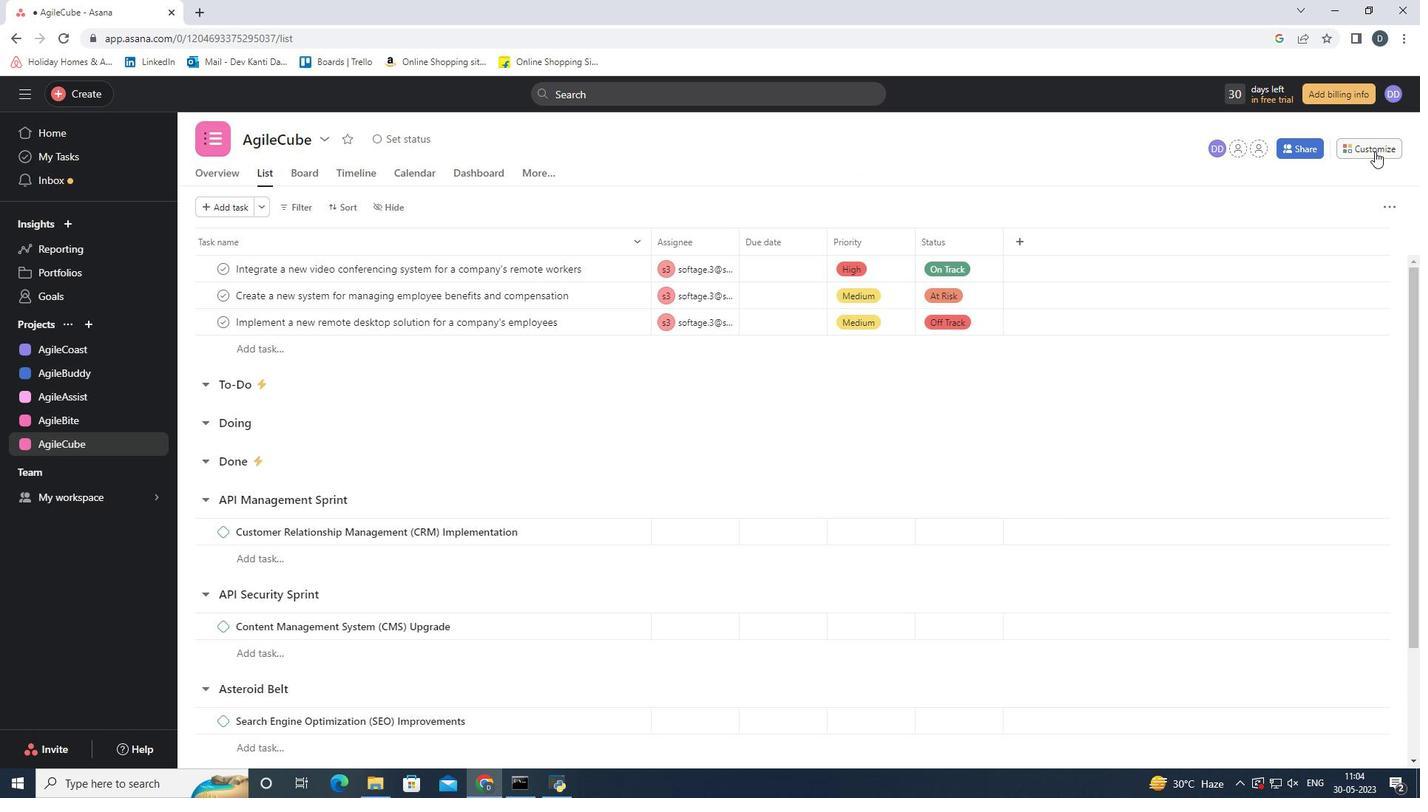 
Action: Mouse moved to (1107, 355)
Screenshot: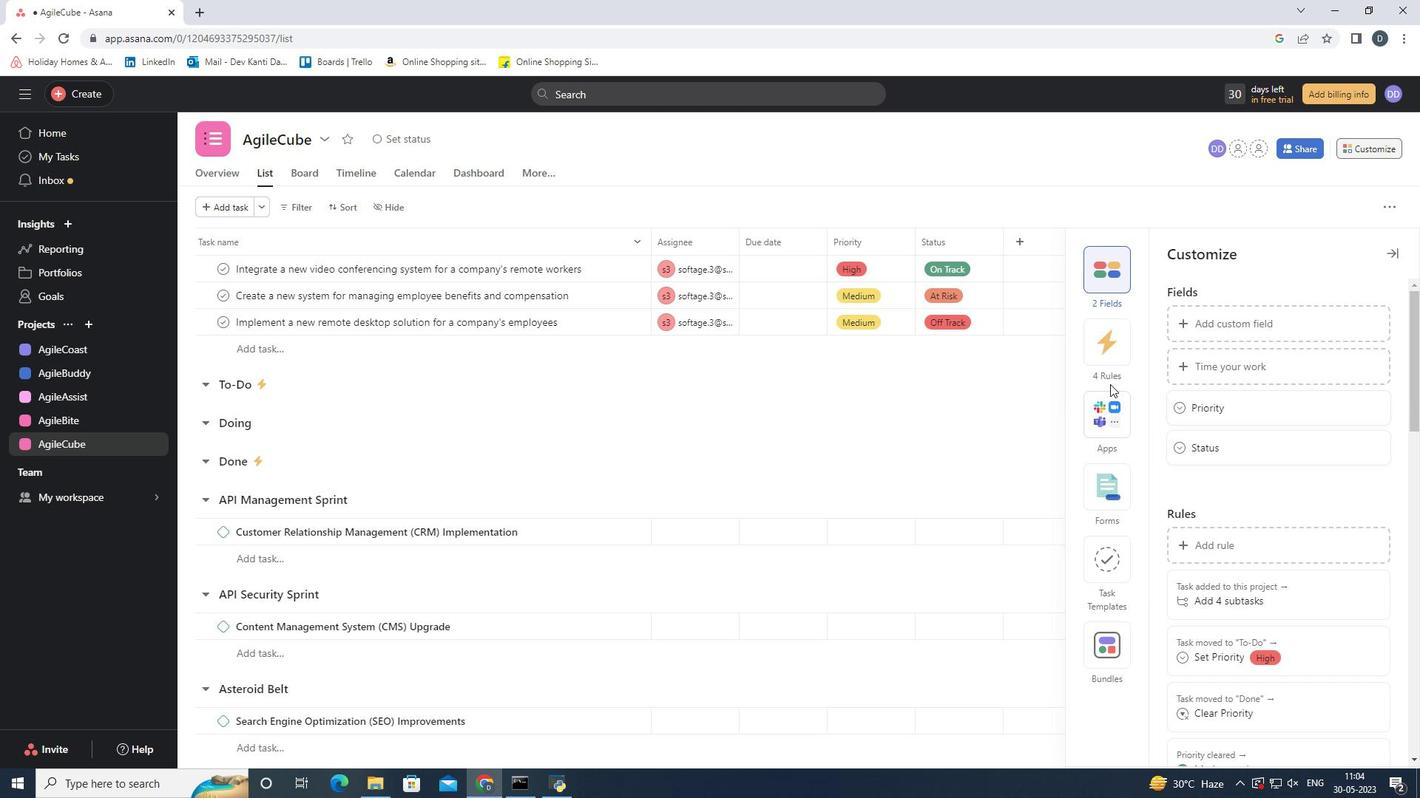 
Action: Mouse pressed left at (1107, 355)
Screenshot: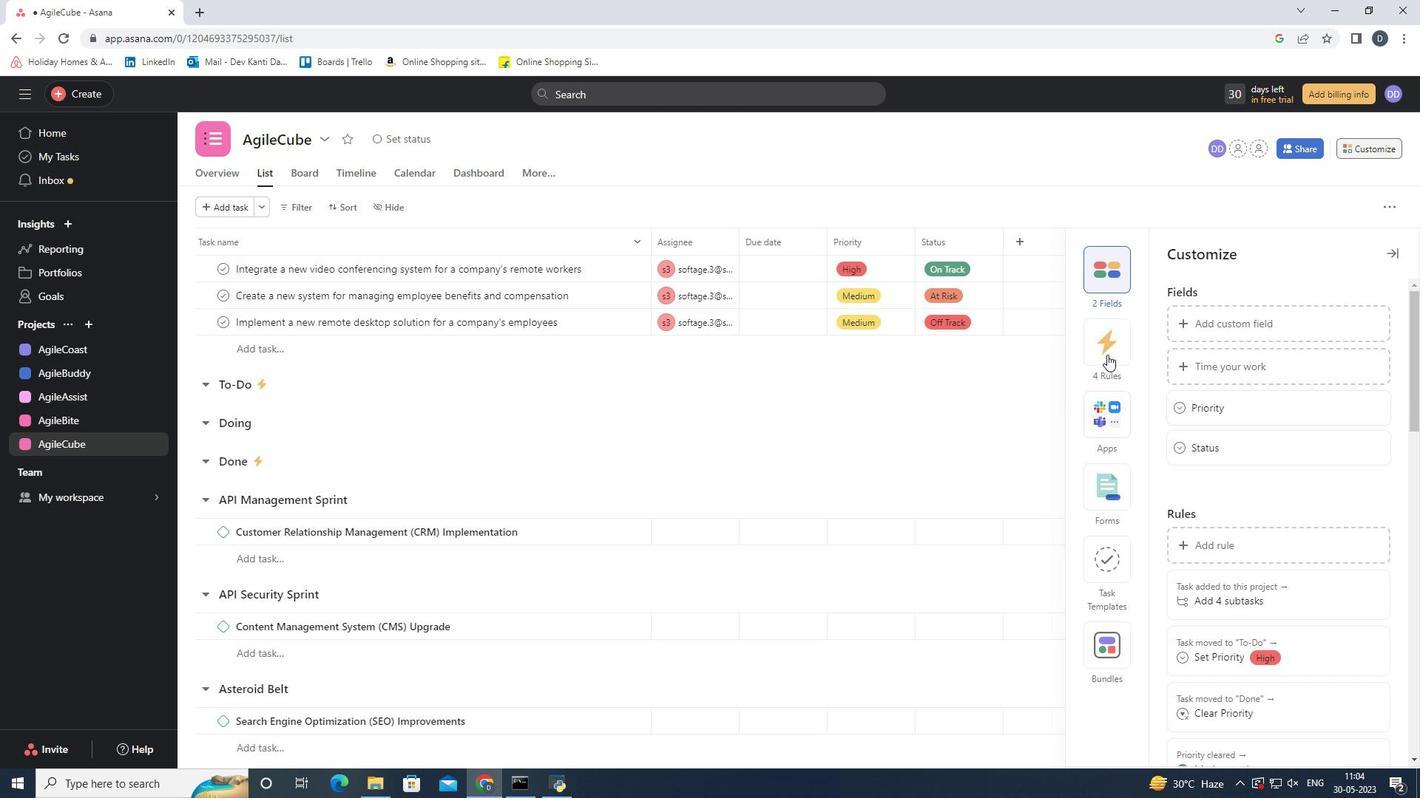 
Action: Mouse moved to (1394, 261)
Screenshot: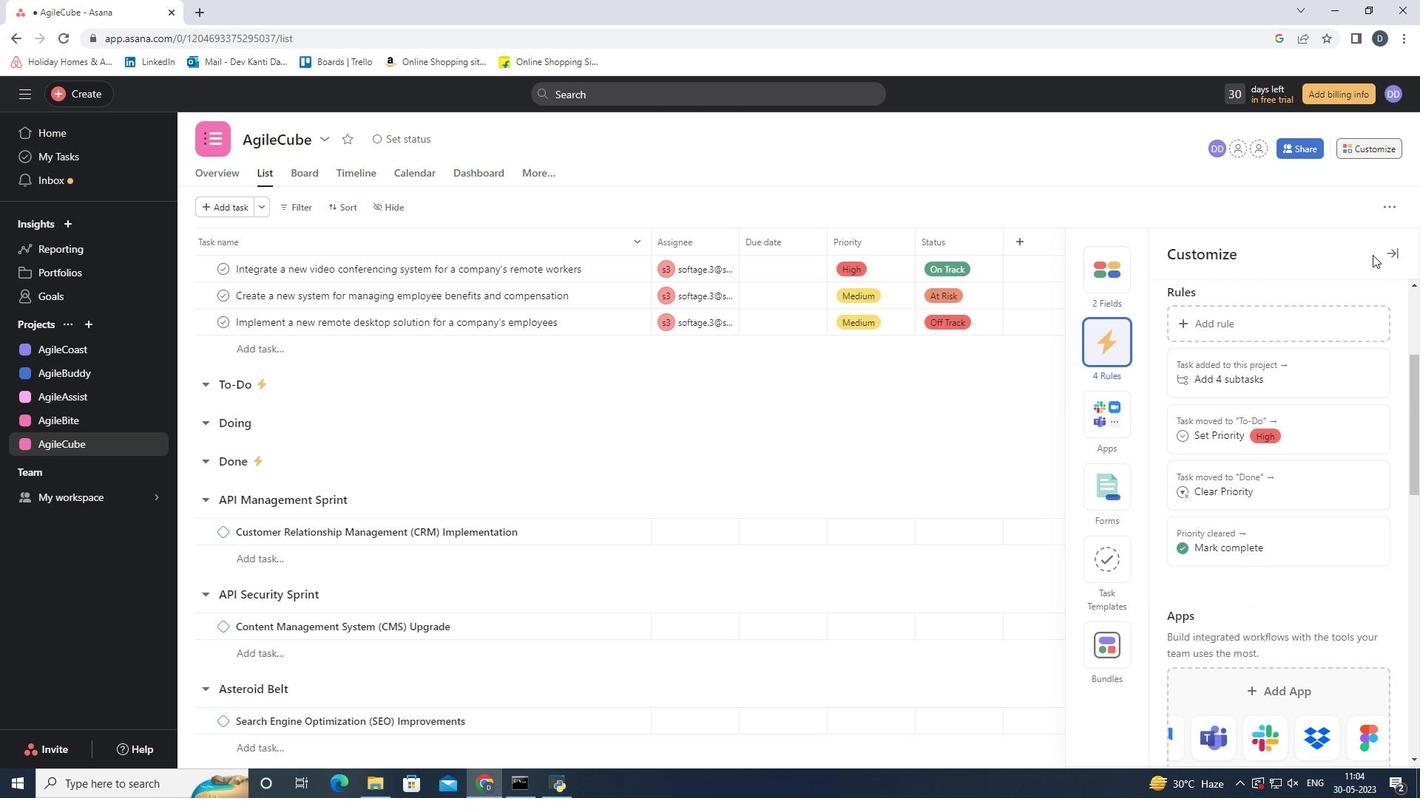 
Action: Mouse pressed left at (1394, 261)
Screenshot: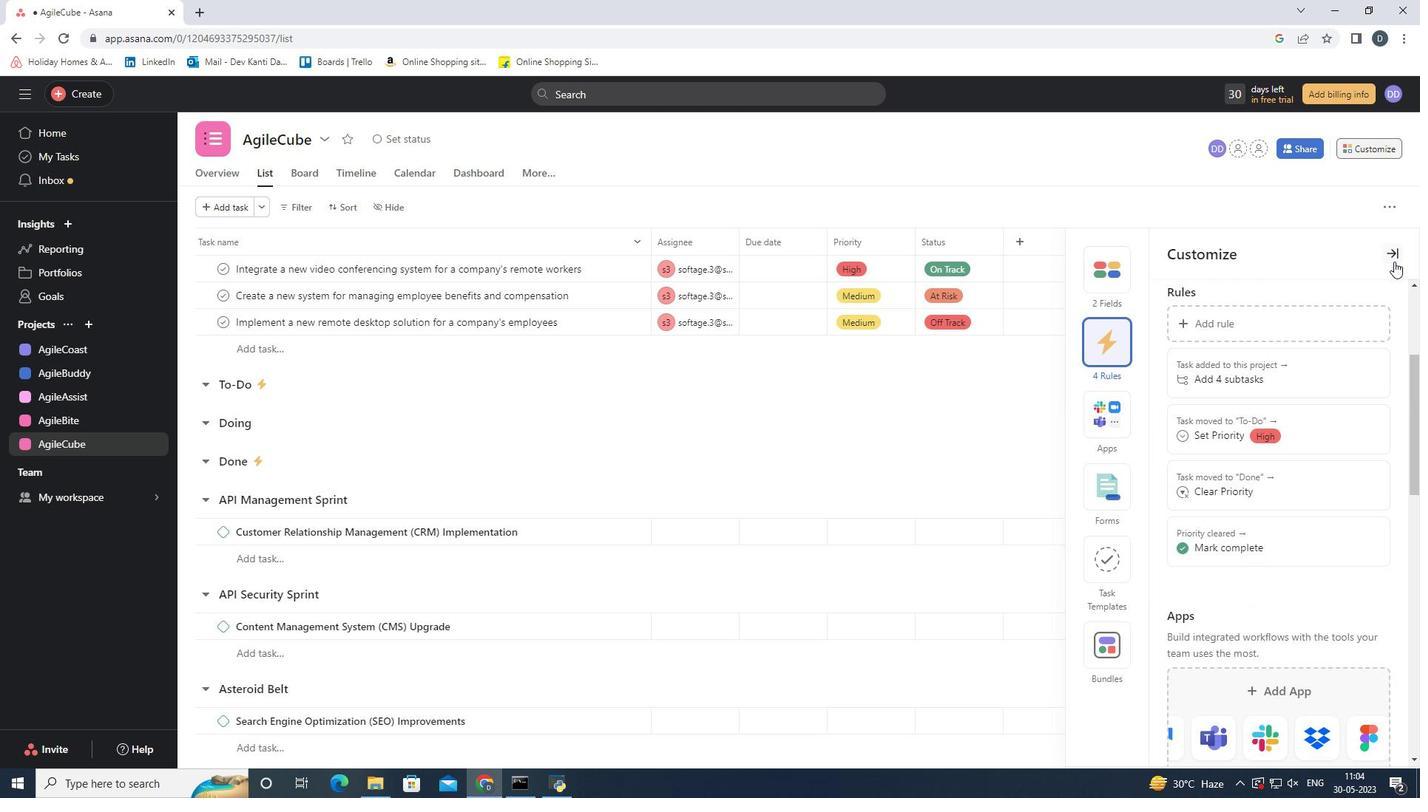 
Action: Mouse moved to (1121, 431)
Screenshot: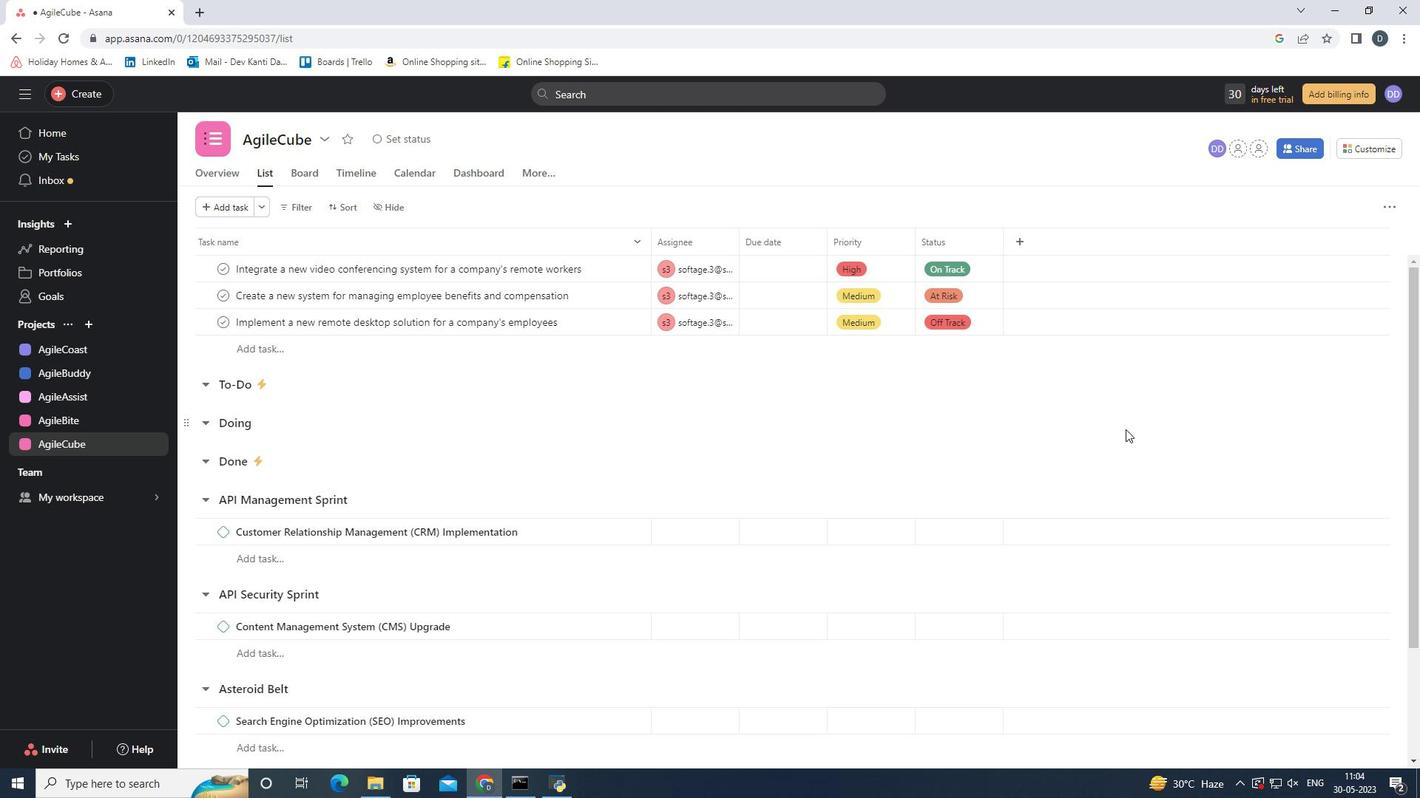 
Action: Mouse pressed left at (1121, 431)
Screenshot: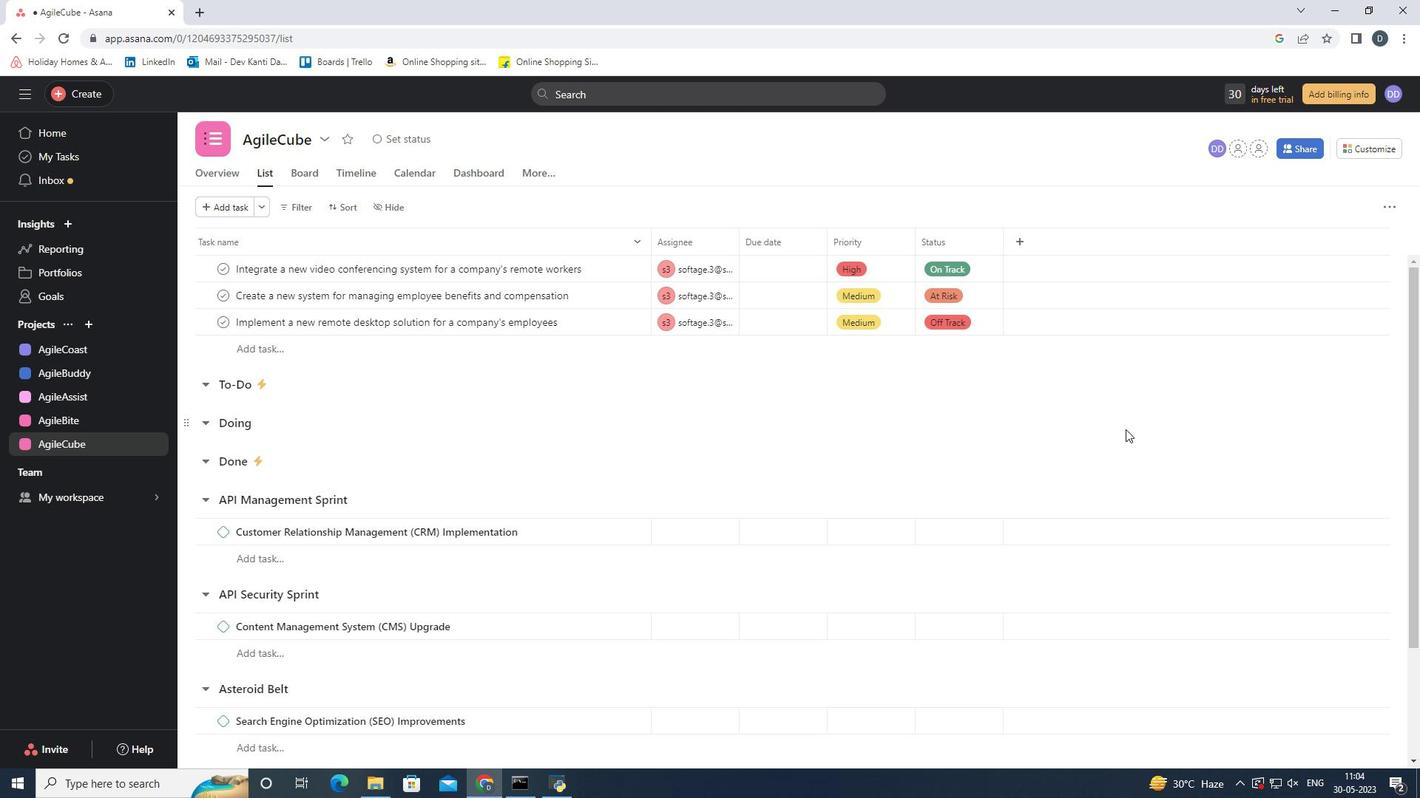 
